 Task: Look for space in Krishnagiri, India from 8th August, 2023 to 15th August, 2023 for 9 adults in price range Rs.10000 to Rs.14000. Place can be shared room with 5 bedrooms having 9 beds and 5 bathrooms. Property type can be house, flat, guest house. Amenities needed are: wifi, TV, free parkinig on premises, gym, breakfast. Booking option can be shelf check-in. Required host language is English.
Action: Mouse pressed left at (448, 106)
Screenshot: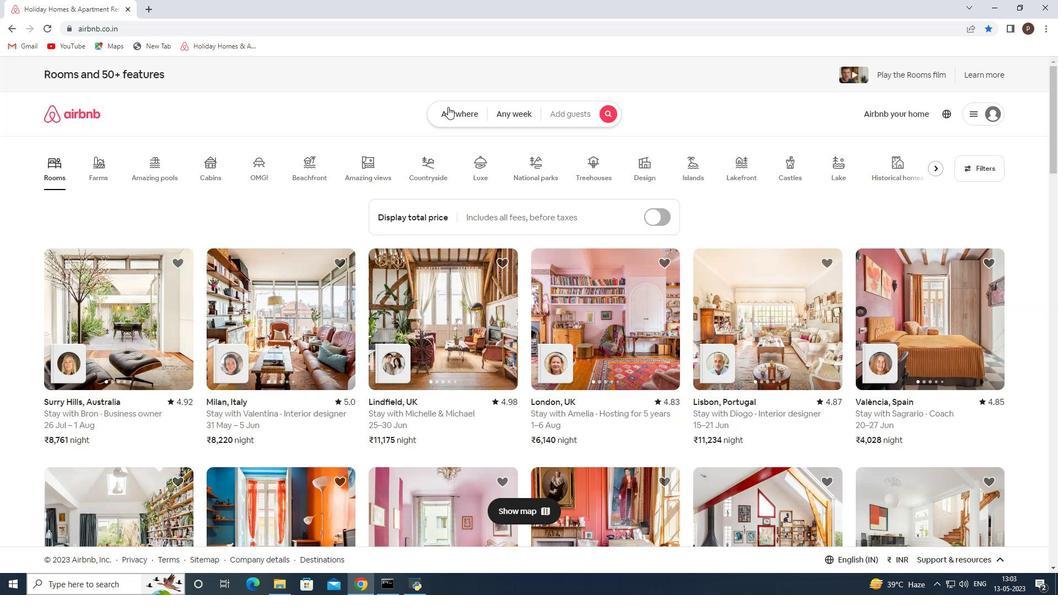 
Action: Mouse moved to (342, 158)
Screenshot: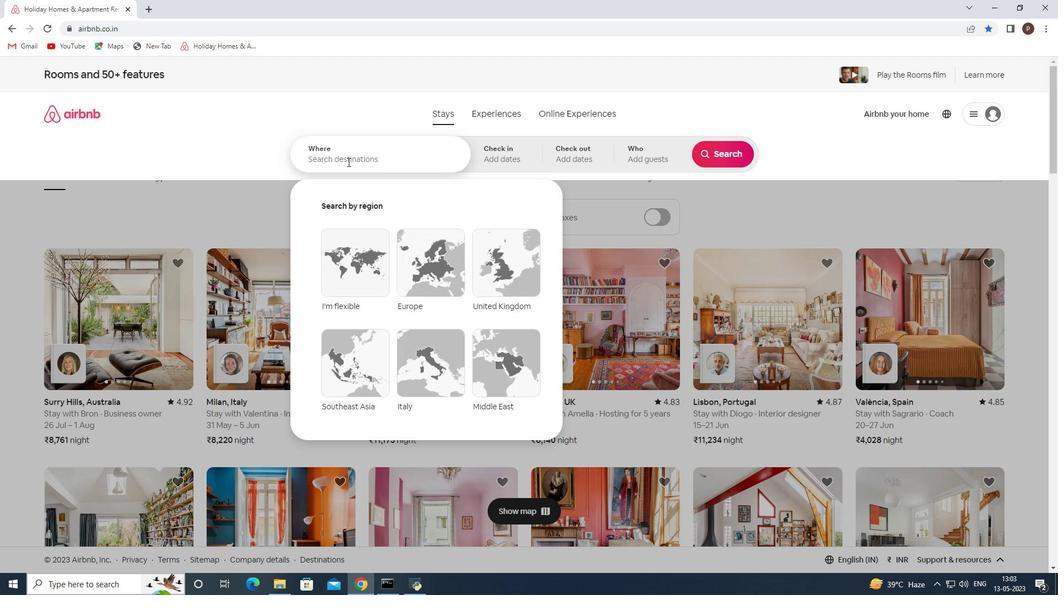 
Action: Mouse pressed left at (342, 158)
Screenshot: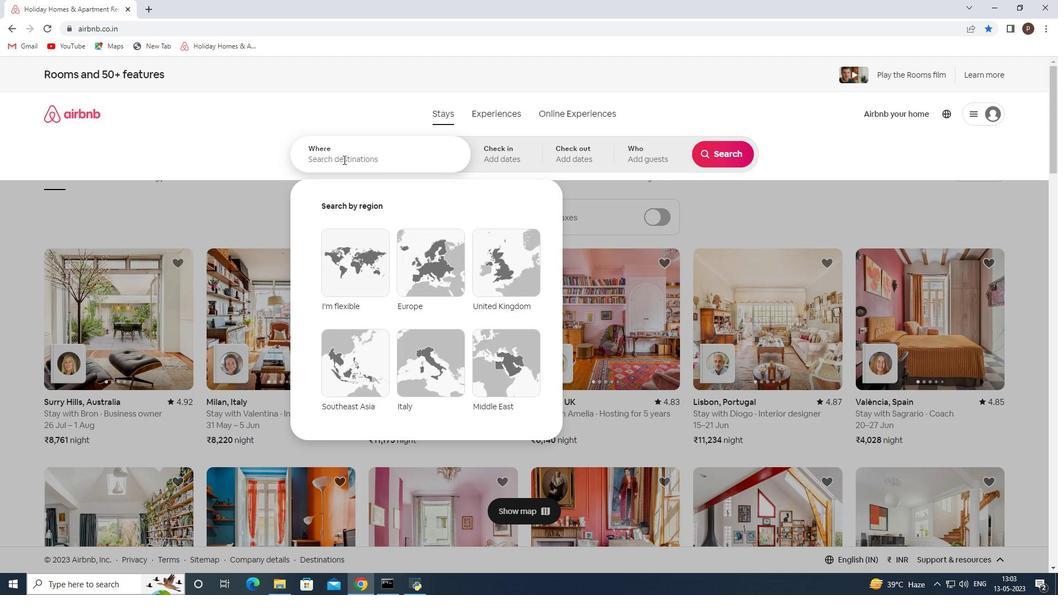 
Action: Key pressed <Key.caps_lock>K<Key.caps_lock>rishnagiri,<Key.space><Key.caps_lock>I<Key.caps_lock>ndia<Key.enter>
Screenshot: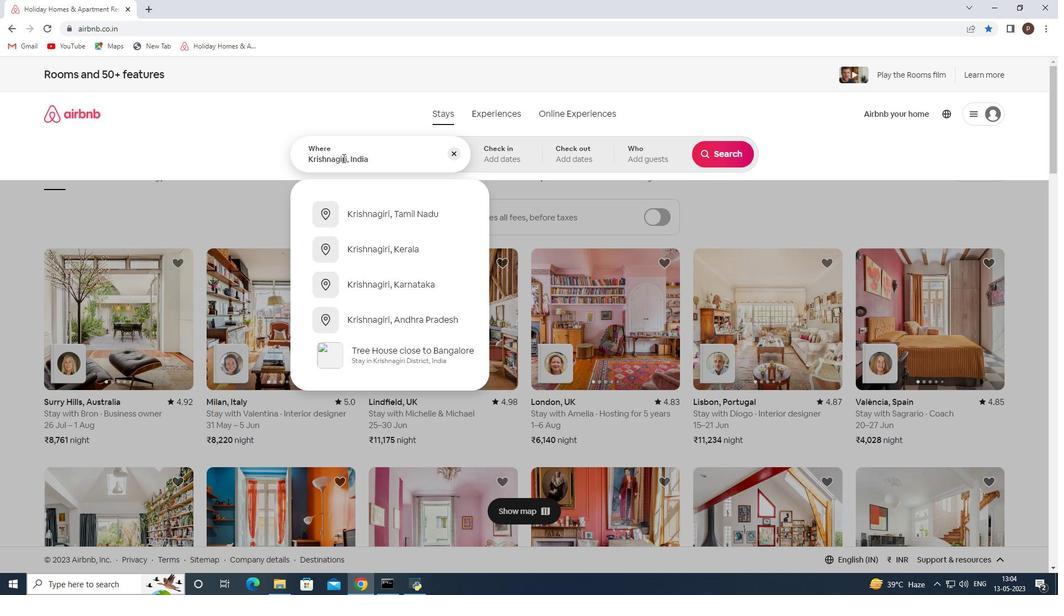 
Action: Mouse moved to (719, 235)
Screenshot: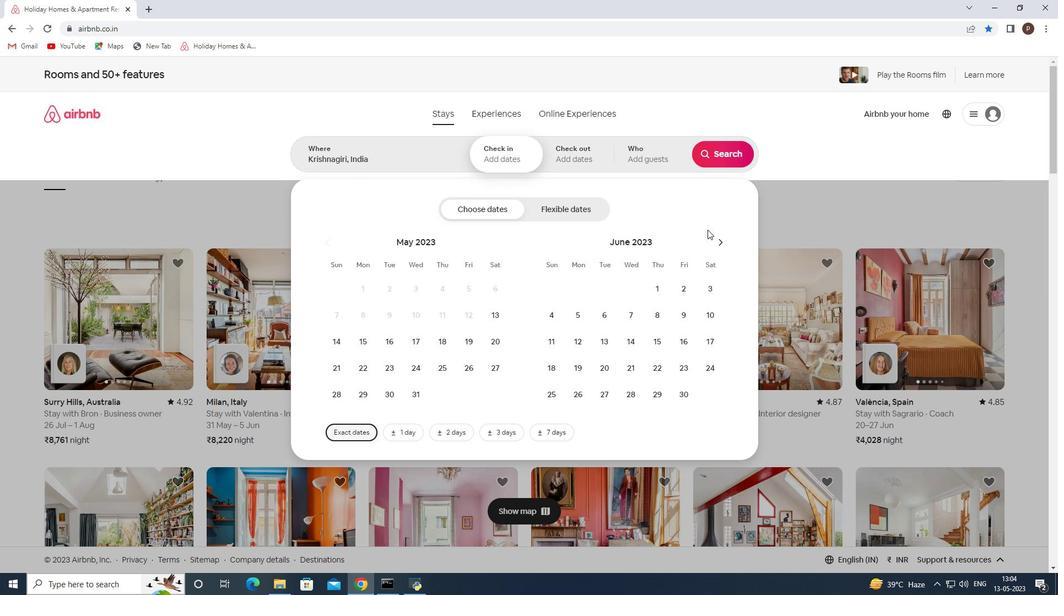 
Action: Mouse pressed left at (719, 235)
Screenshot: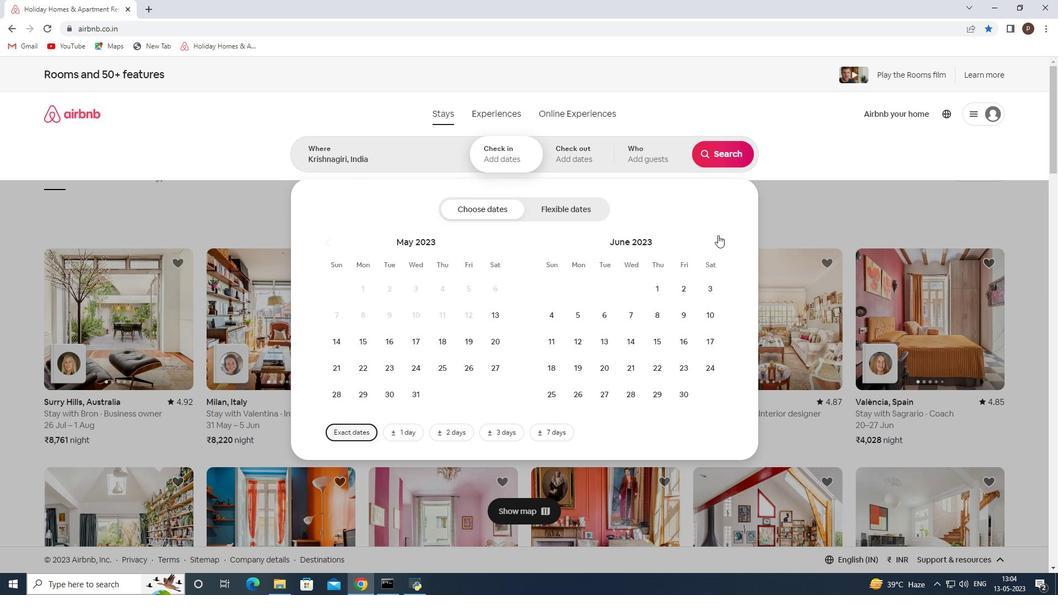 
Action: Mouse pressed left at (719, 235)
Screenshot: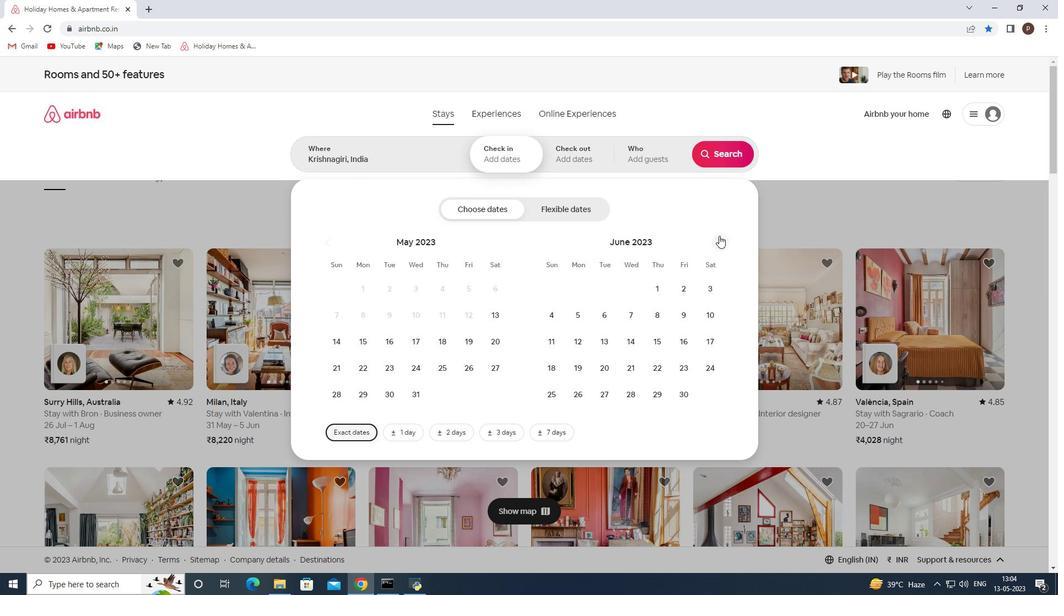 
Action: Mouse moved to (605, 315)
Screenshot: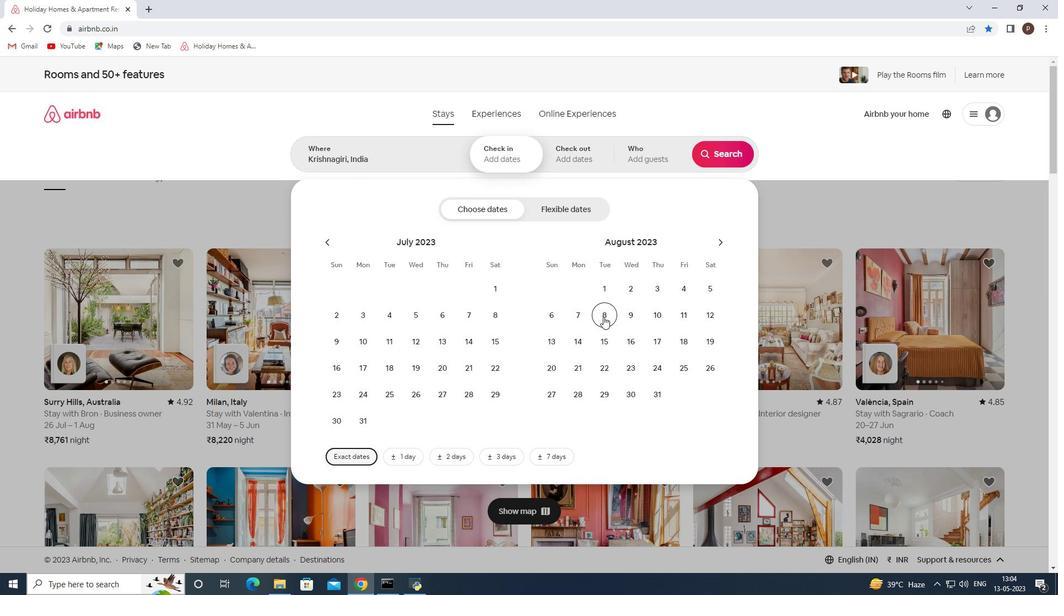 
Action: Mouse pressed left at (605, 315)
Screenshot: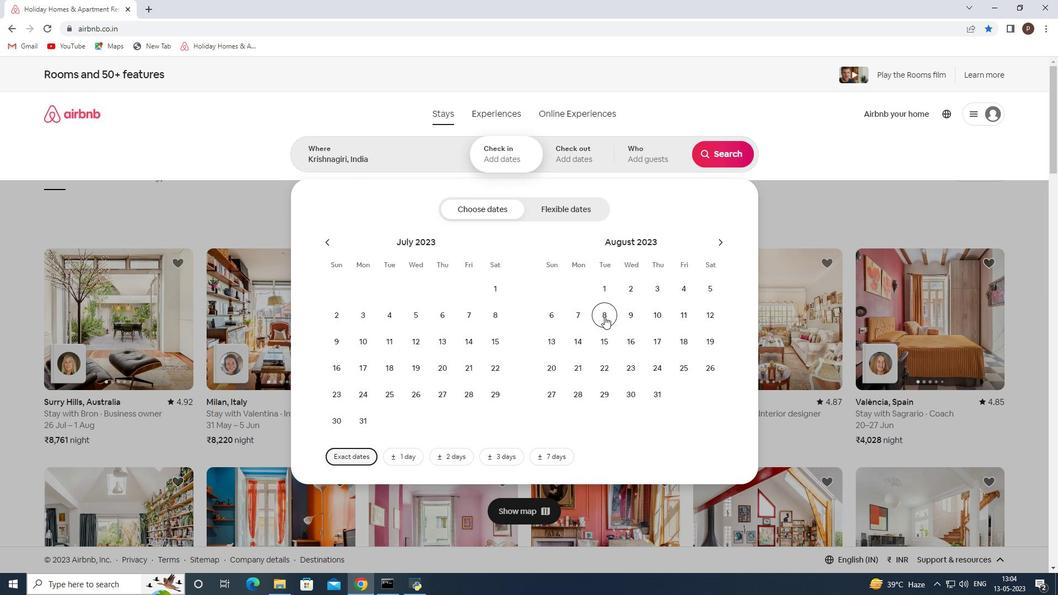 
Action: Mouse moved to (605, 340)
Screenshot: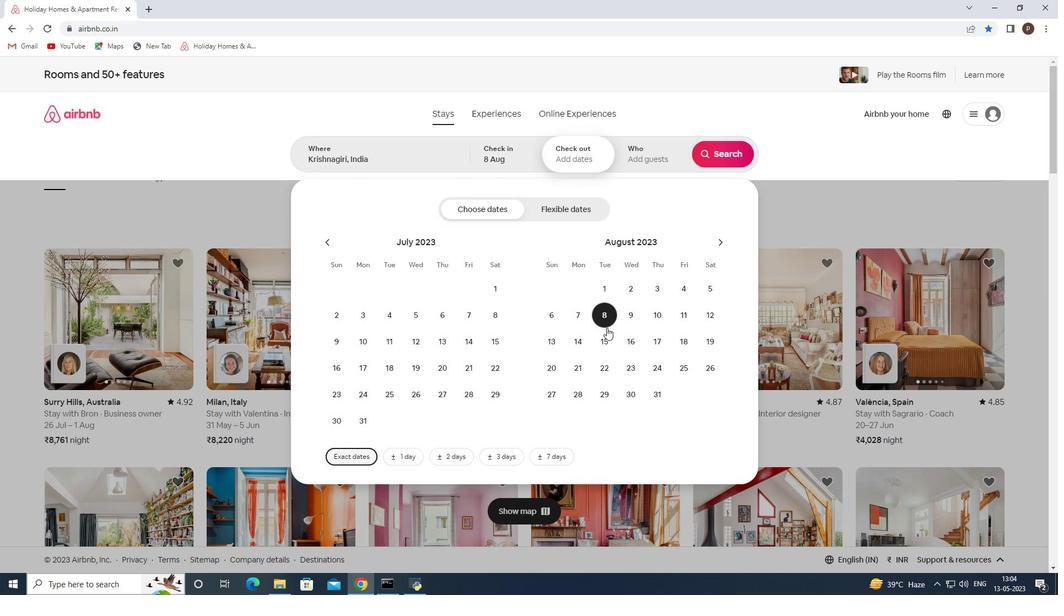 
Action: Mouse pressed left at (605, 340)
Screenshot: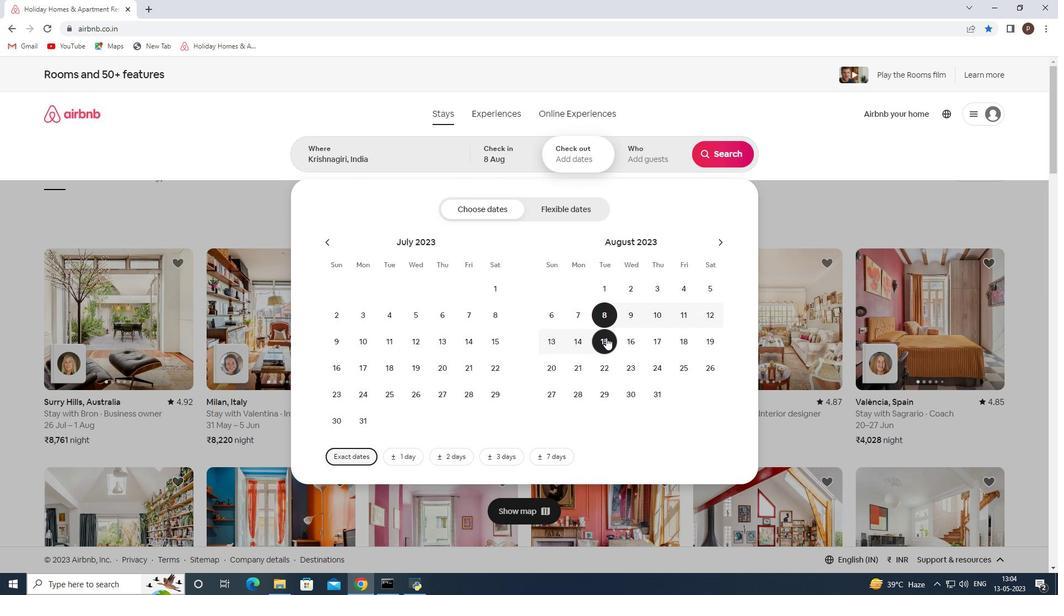 
Action: Mouse moved to (642, 167)
Screenshot: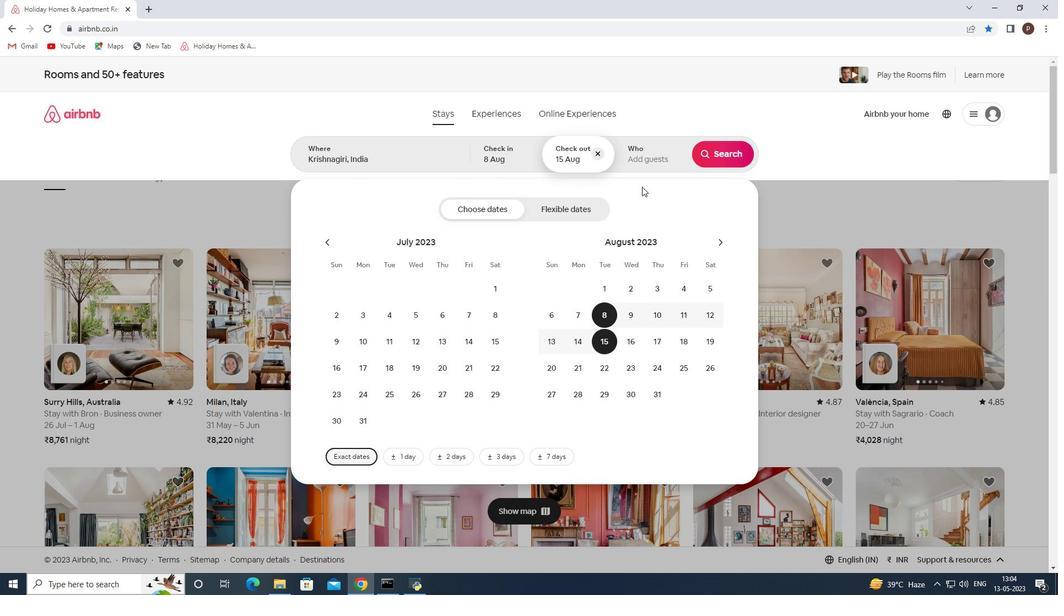 
Action: Mouse pressed left at (642, 167)
Screenshot: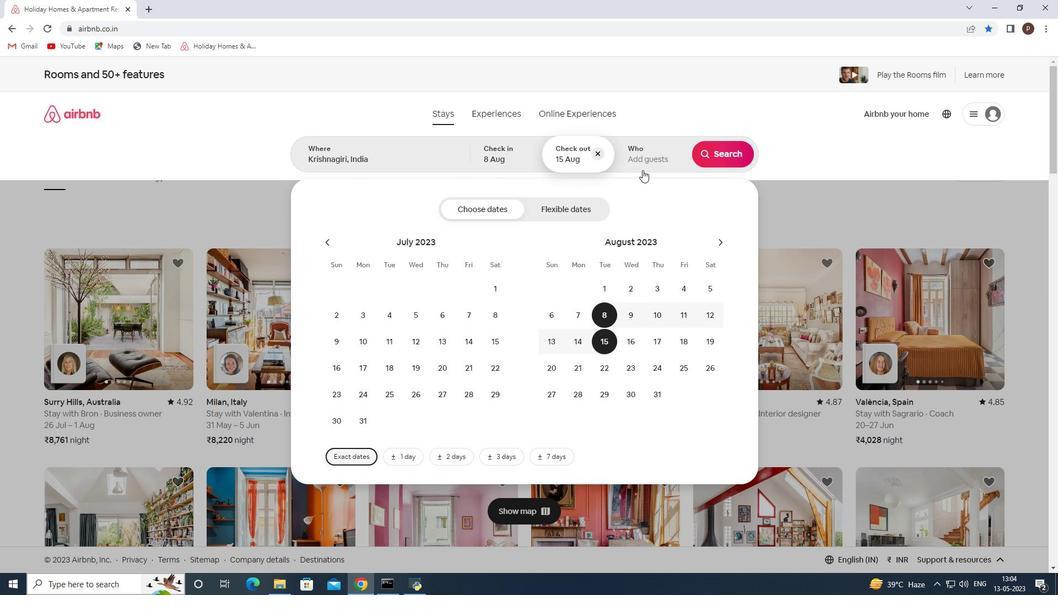 
Action: Mouse moved to (726, 212)
Screenshot: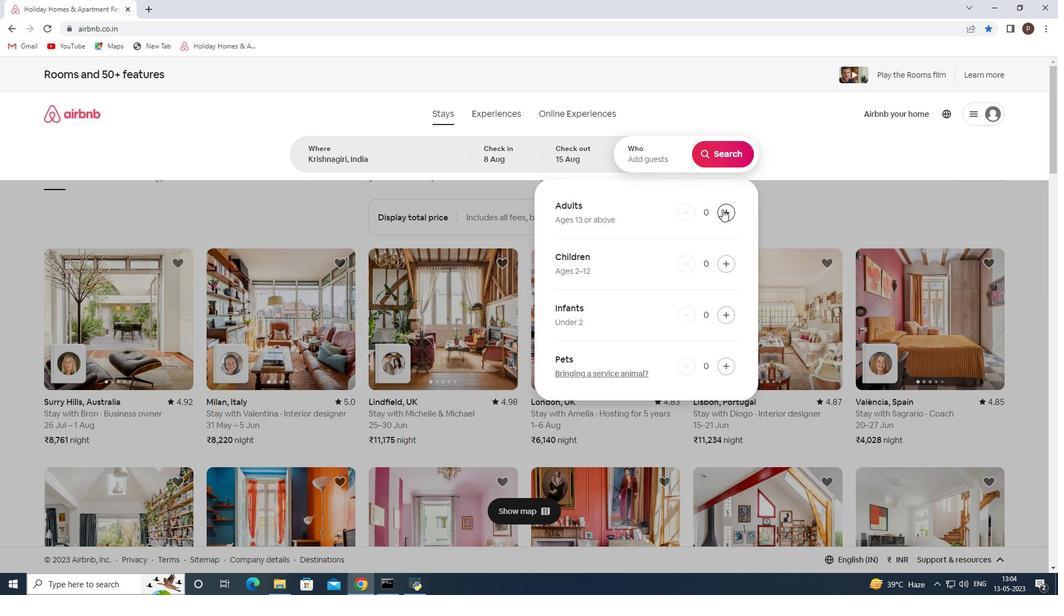 
Action: Mouse pressed left at (726, 212)
Screenshot: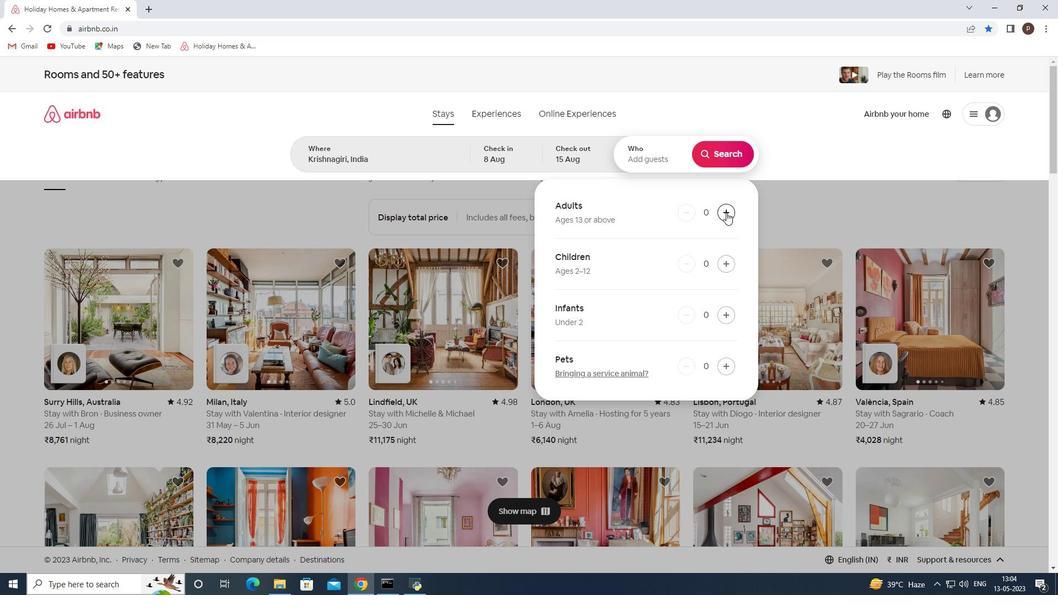 
Action: Mouse pressed left at (726, 212)
Screenshot: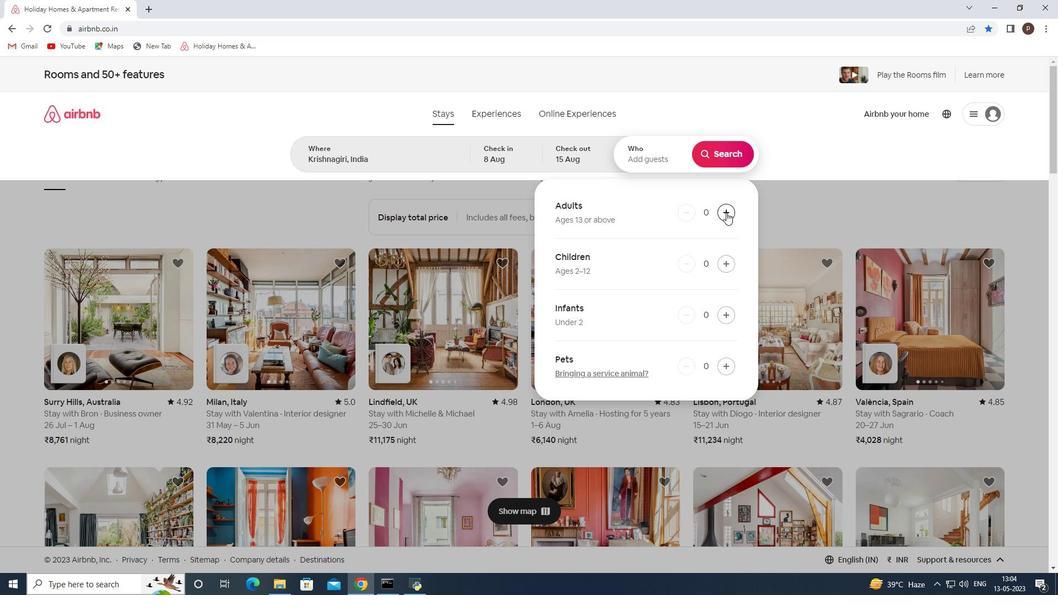 
Action: Mouse pressed left at (726, 212)
Screenshot: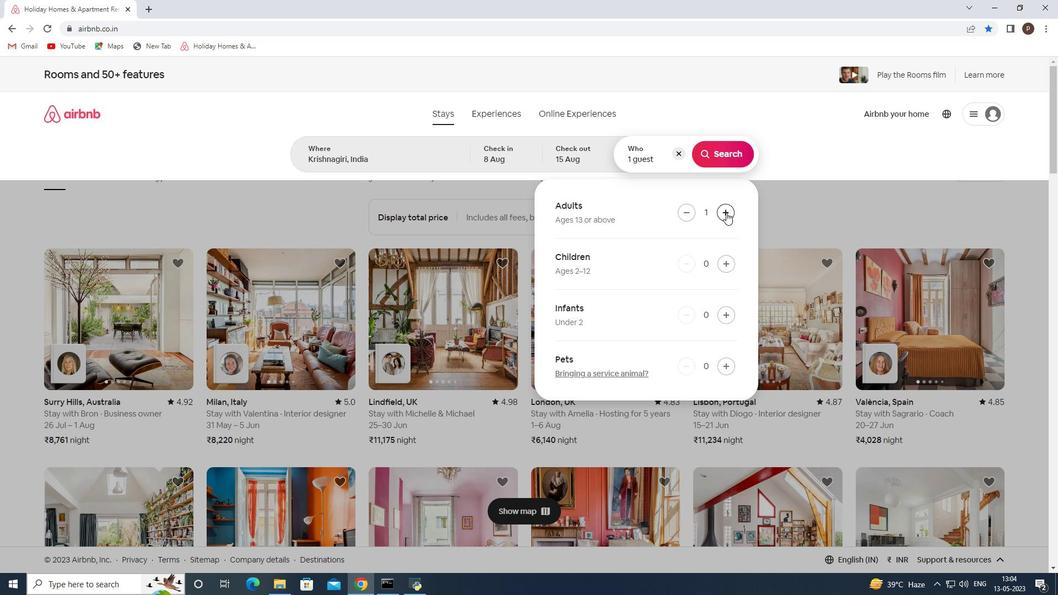 
Action: Mouse pressed left at (726, 212)
Screenshot: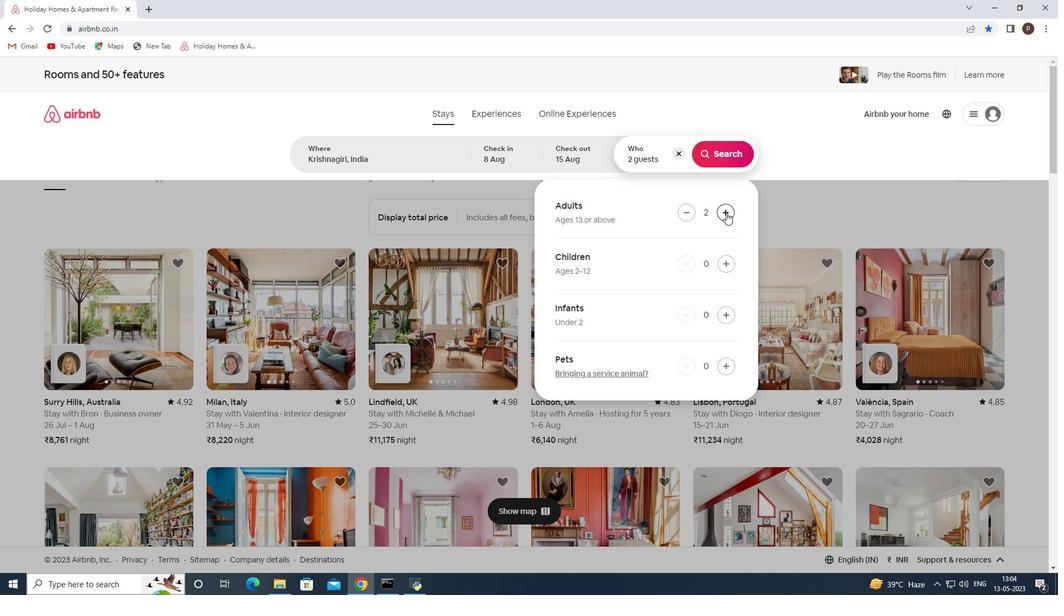
Action: Mouse pressed left at (726, 212)
Screenshot: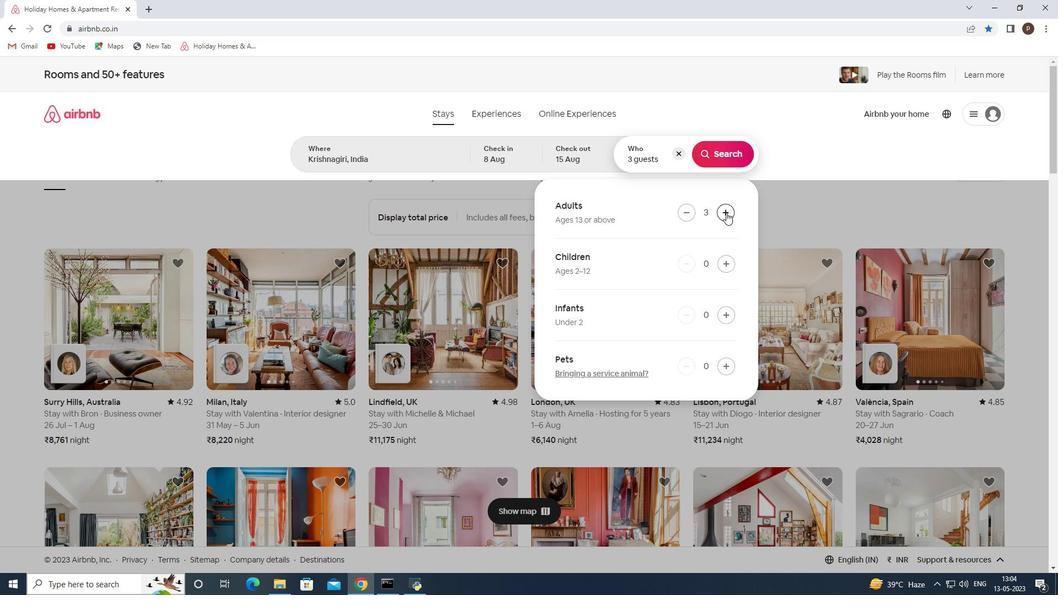 
Action: Mouse pressed left at (726, 212)
Screenshot: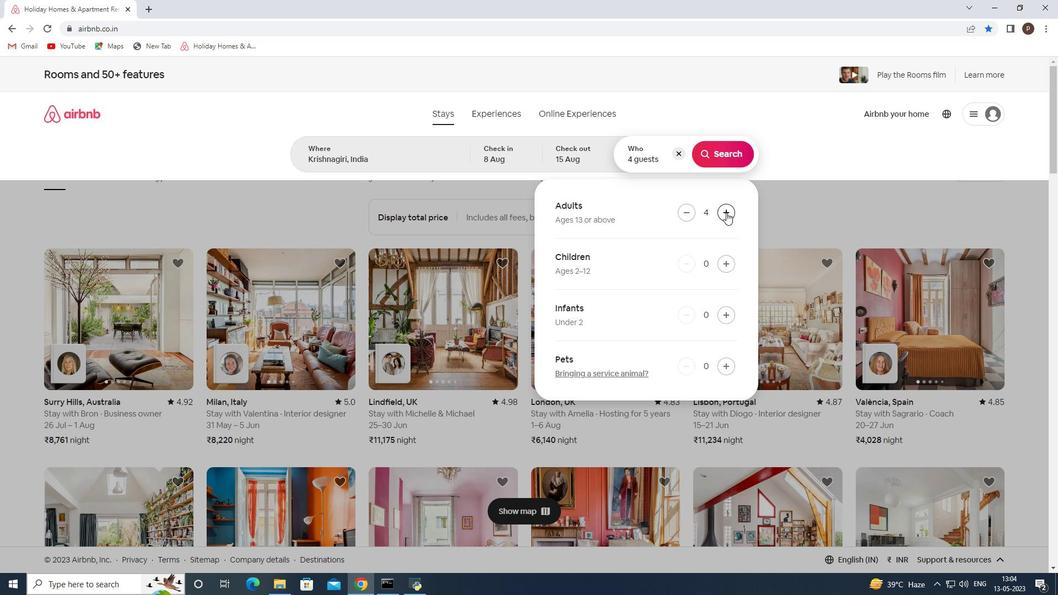 
Action: Mouse pressed left at (726, 212)
Screenshot: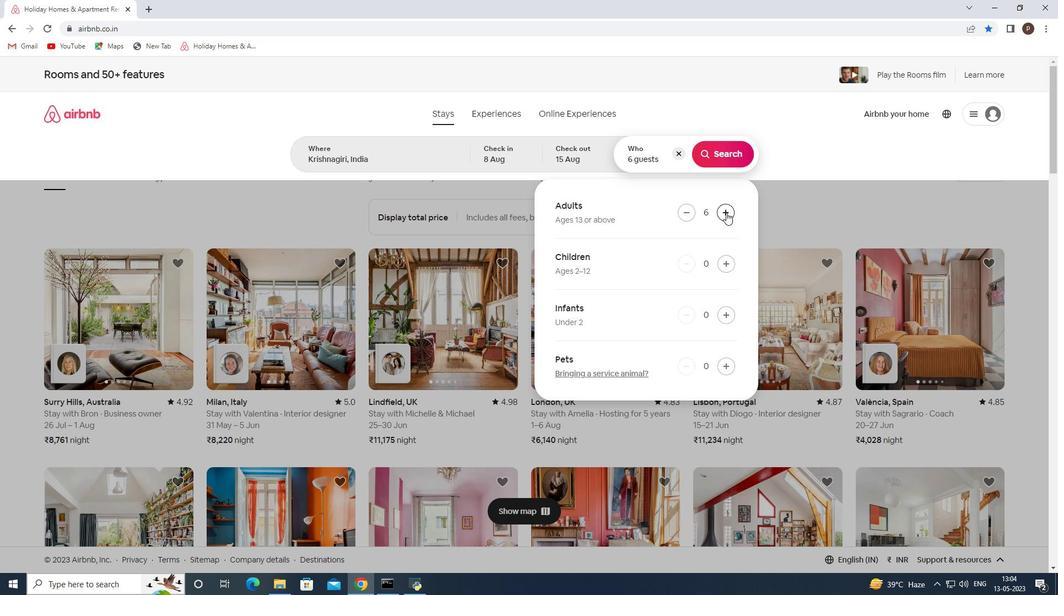
Action: Mouse pressed left at (726, 212)
Screenshot: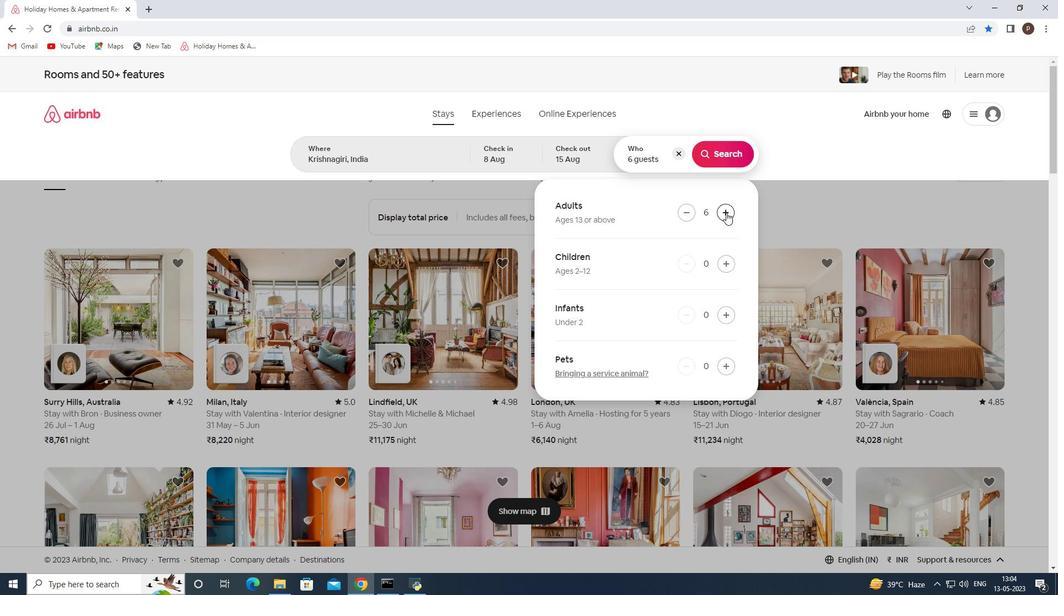 
Action: Mouse pressed left at (726, 212)
Screenshot: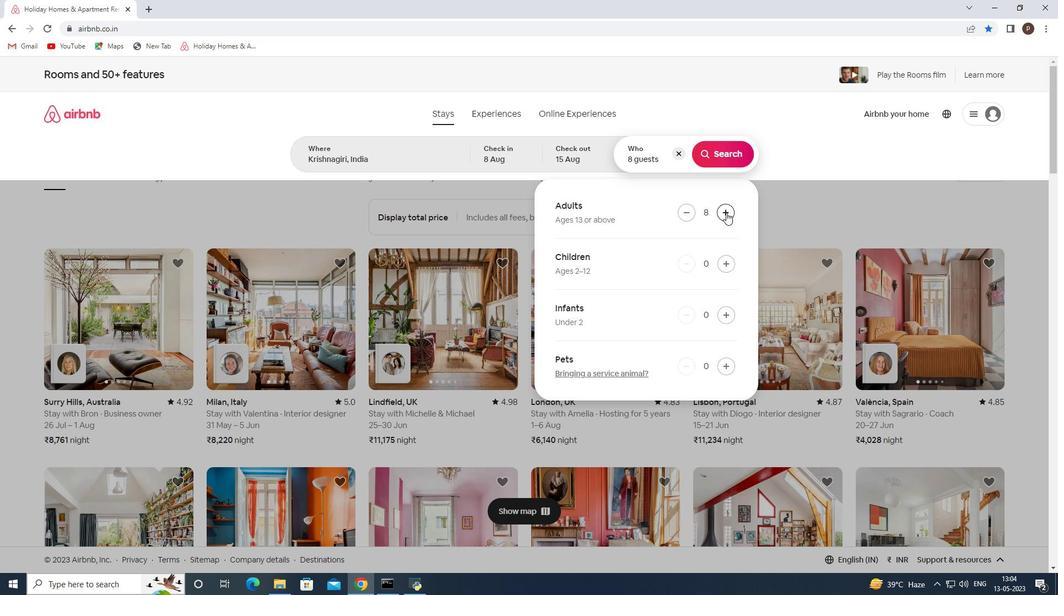 
Action: Mouse moved to (726, 151)
Screenshot: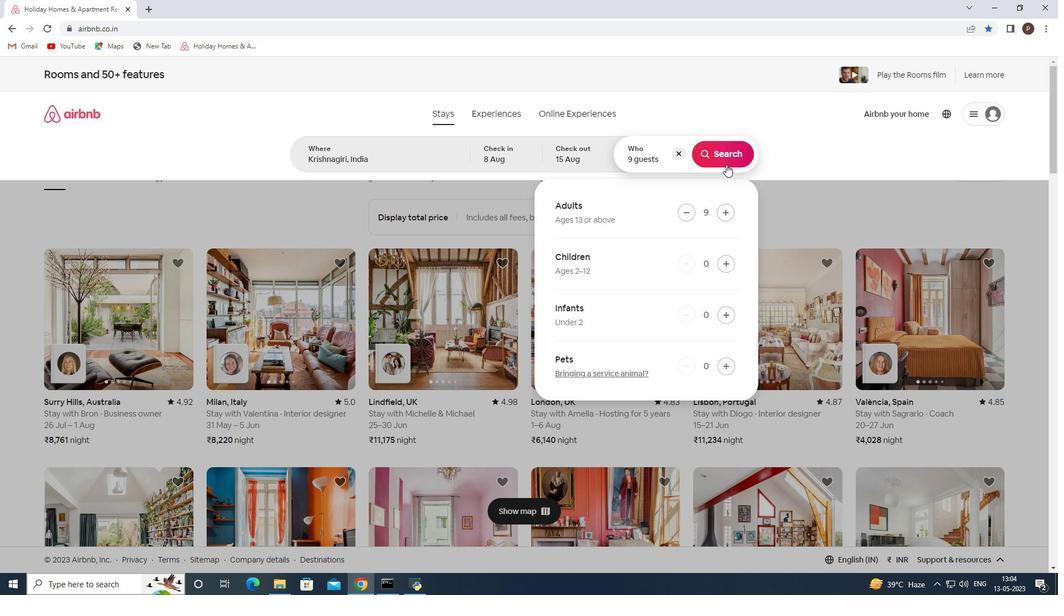 
Action: Mouse pressed left at (726, 151)
Screenshot: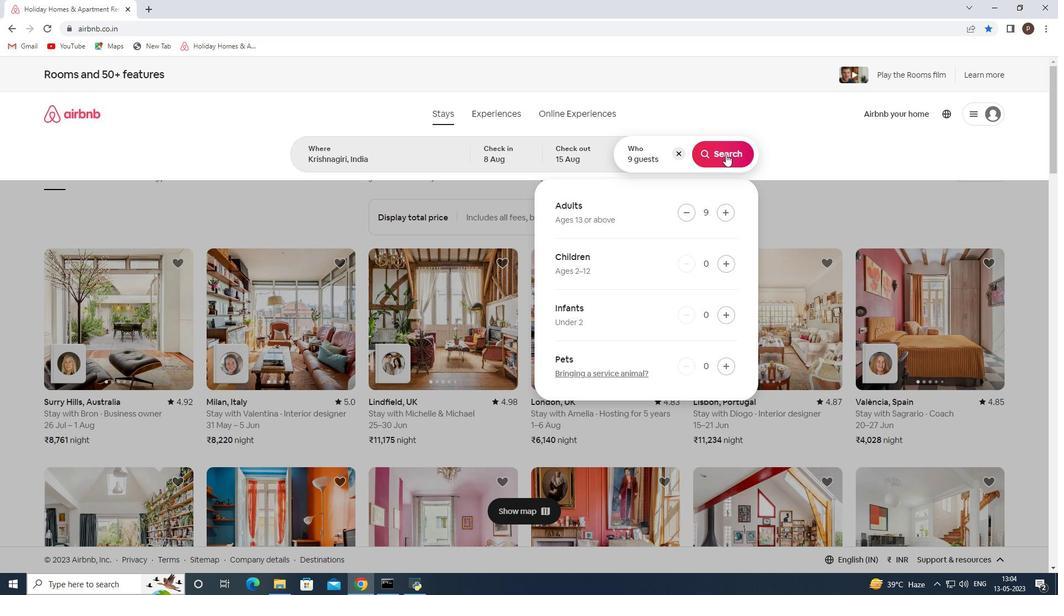 
Action: Mouse moved to (997, 120)
Screenshot: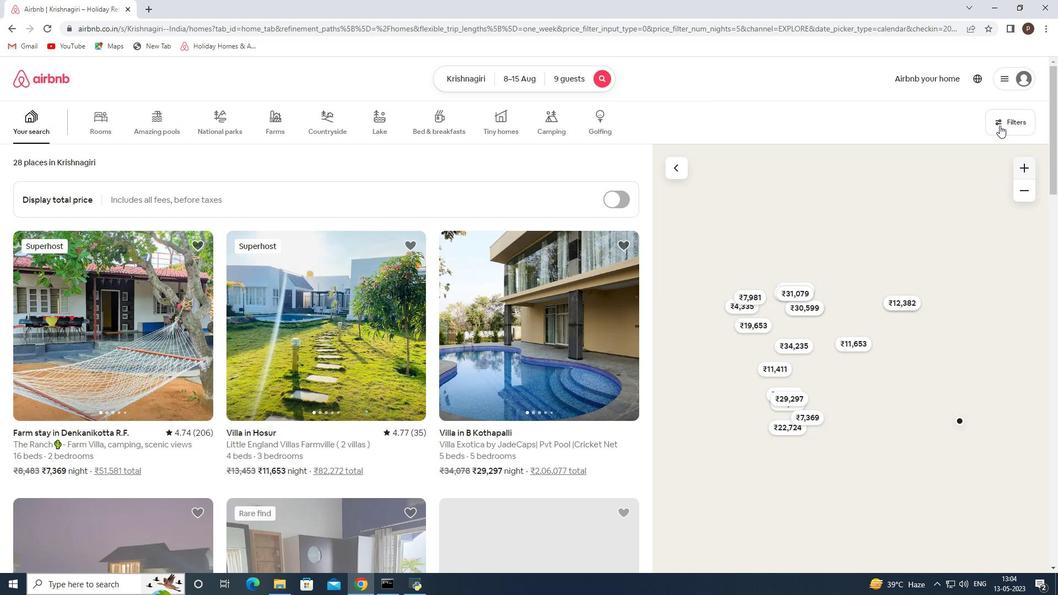 
Action: Mouse pressed left at (997, 120)
Screenshot: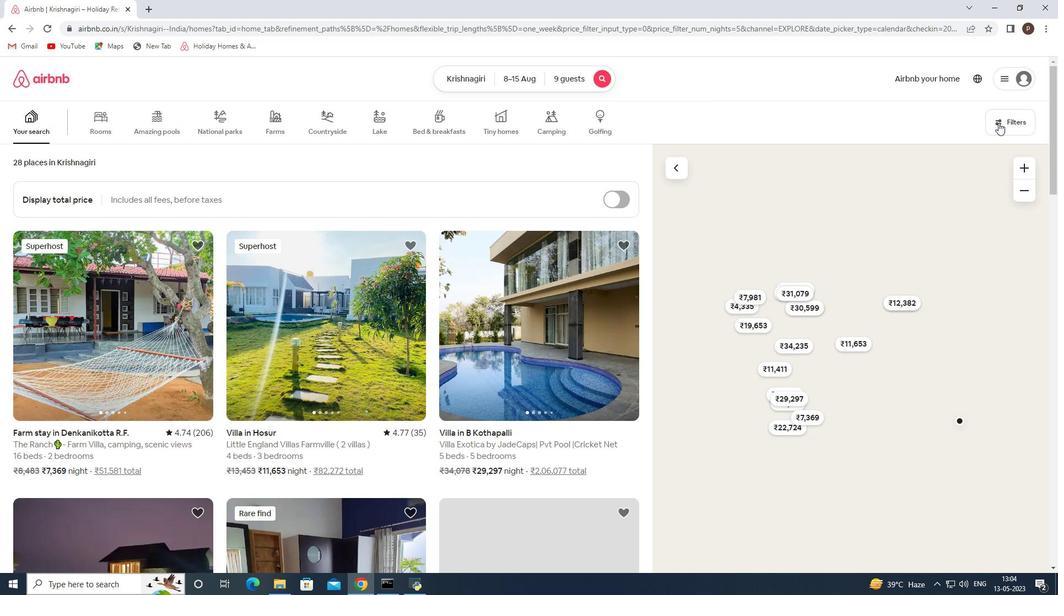 
Action: Mouse moved to (365, 398)
Screenshot: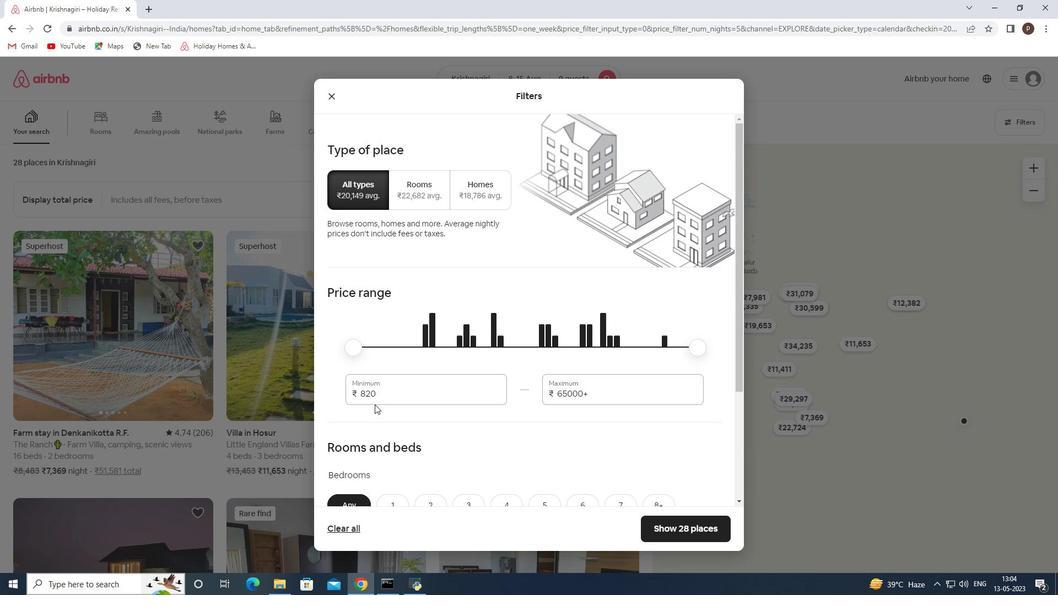 
Action: Mouse pressed left at (365, 398)
Screenshot: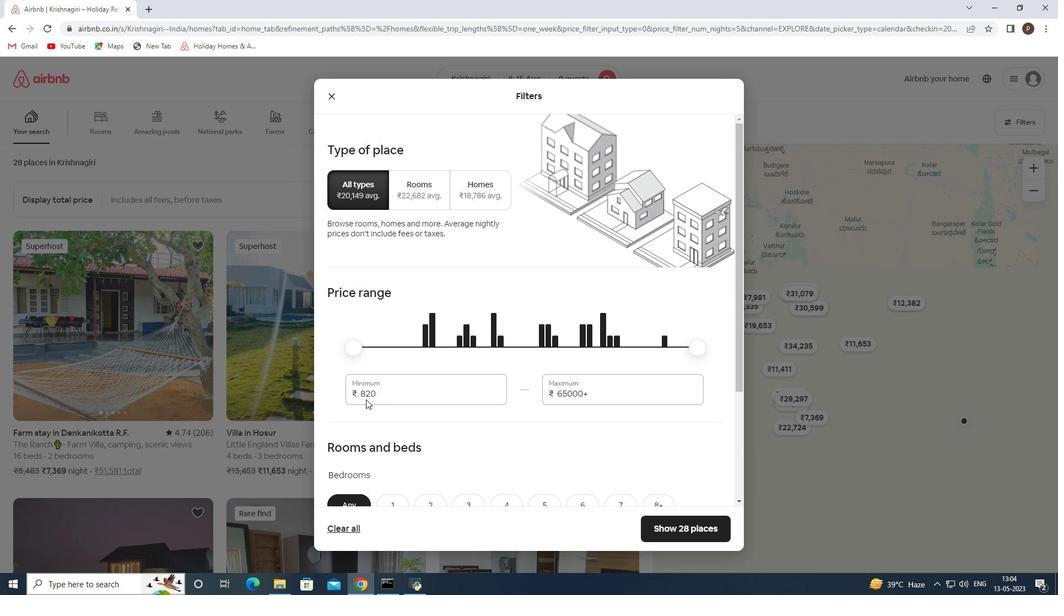 
Action: Mouse pressed left at (365, 398)
Screenshot: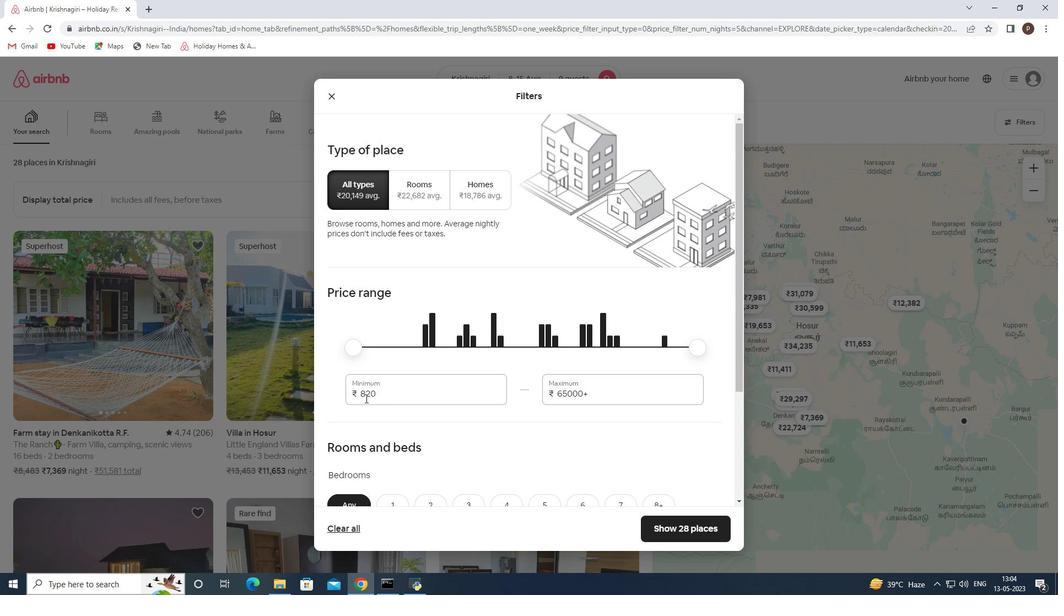
Action: Key pressed 10000<Key.tab>14000
Screenshot: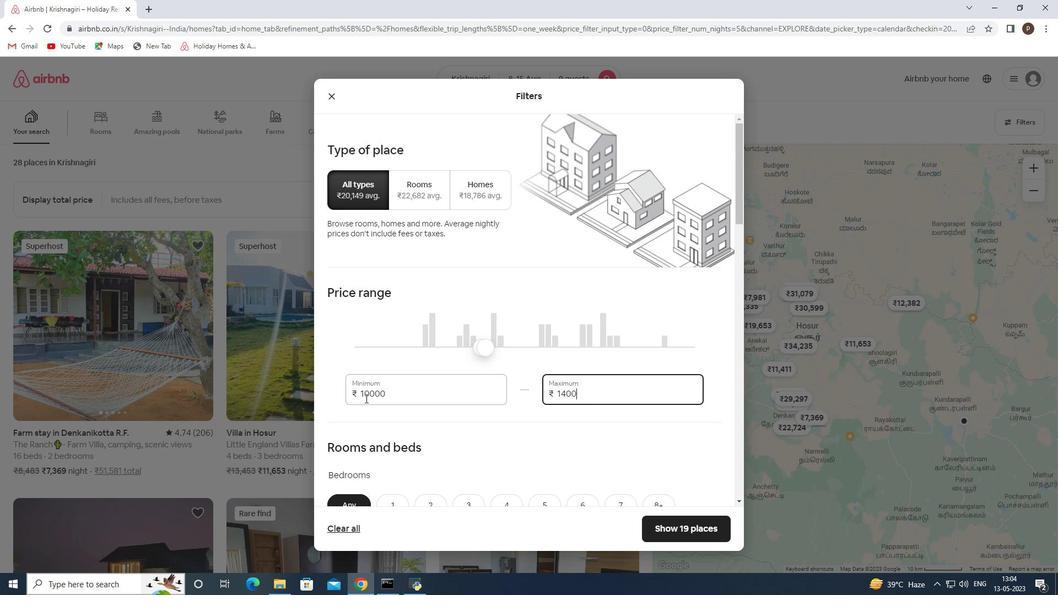 
Action: Mouse scrolled (365, 398) with delta (0, 0)
Screenshot: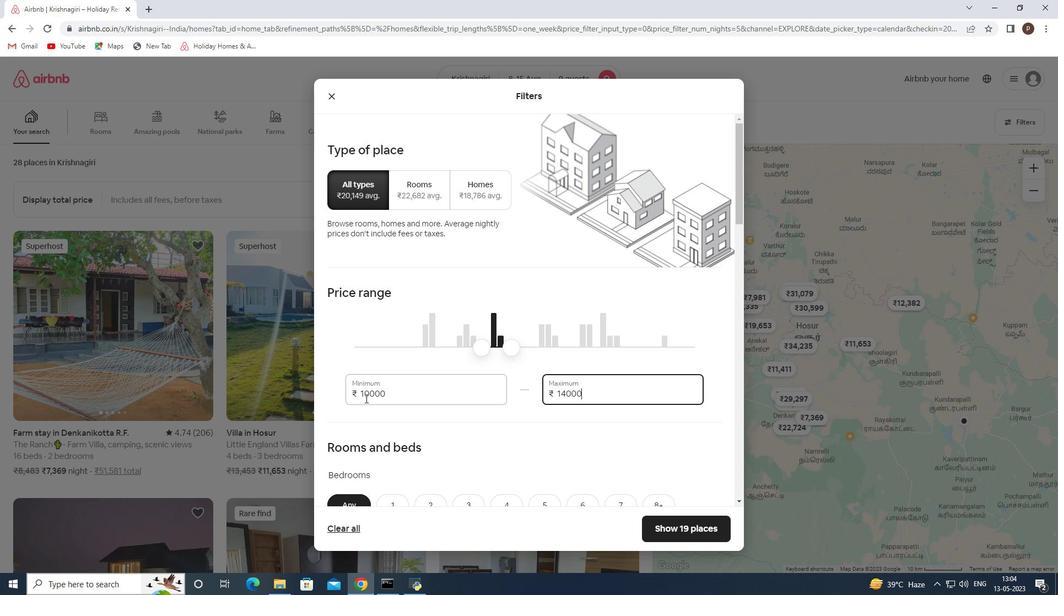 
Action: Mouse scrolled (365, 398) with delta (0, 0)
Screenshot: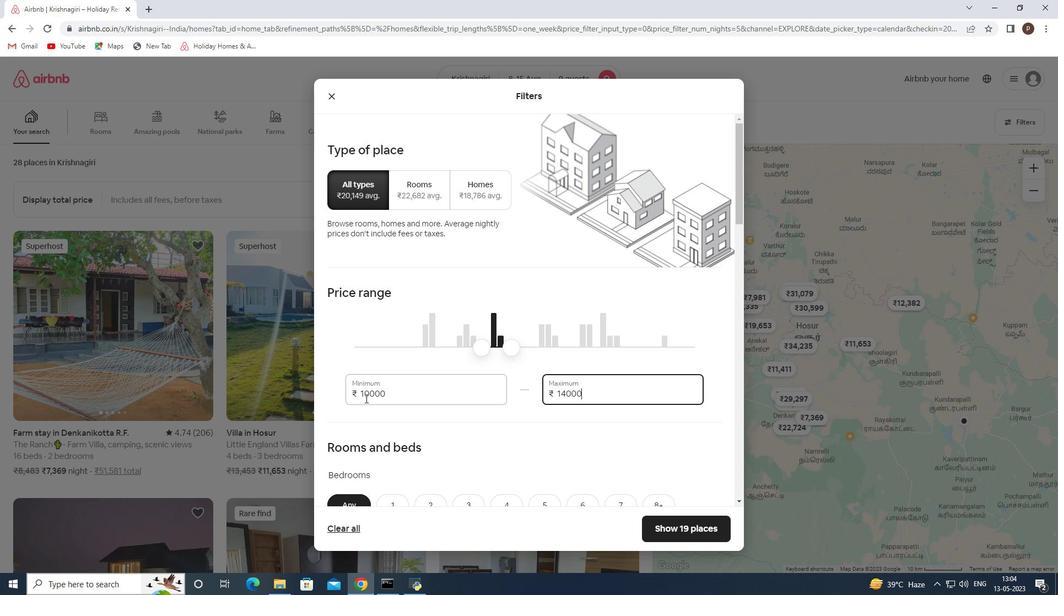 
Action: Mouse moved to (542, 391)
Screenshot: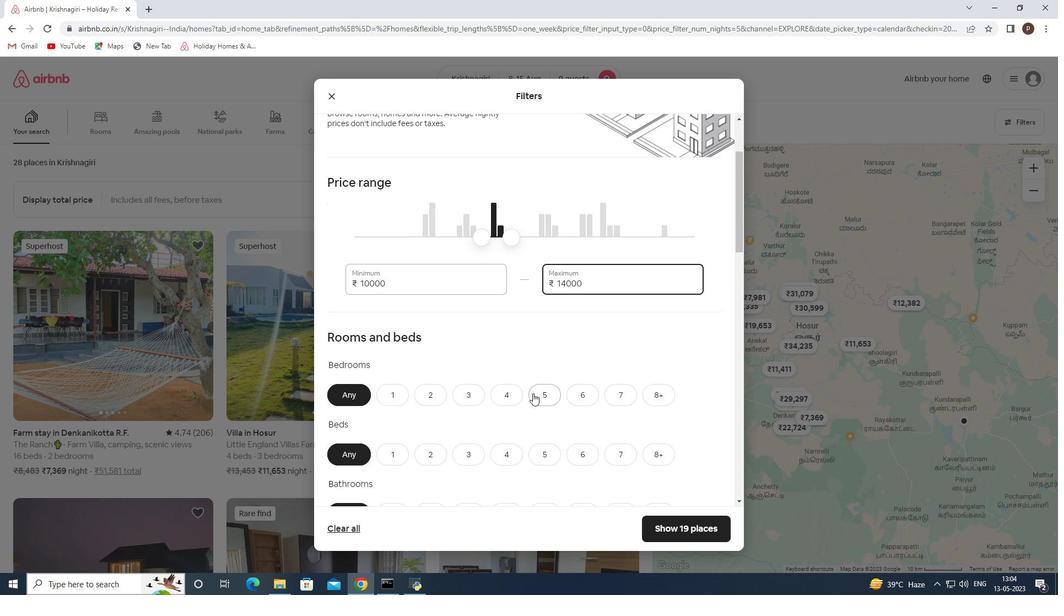 
Action: Mouse pressed left at (542, 391)
Screenshot: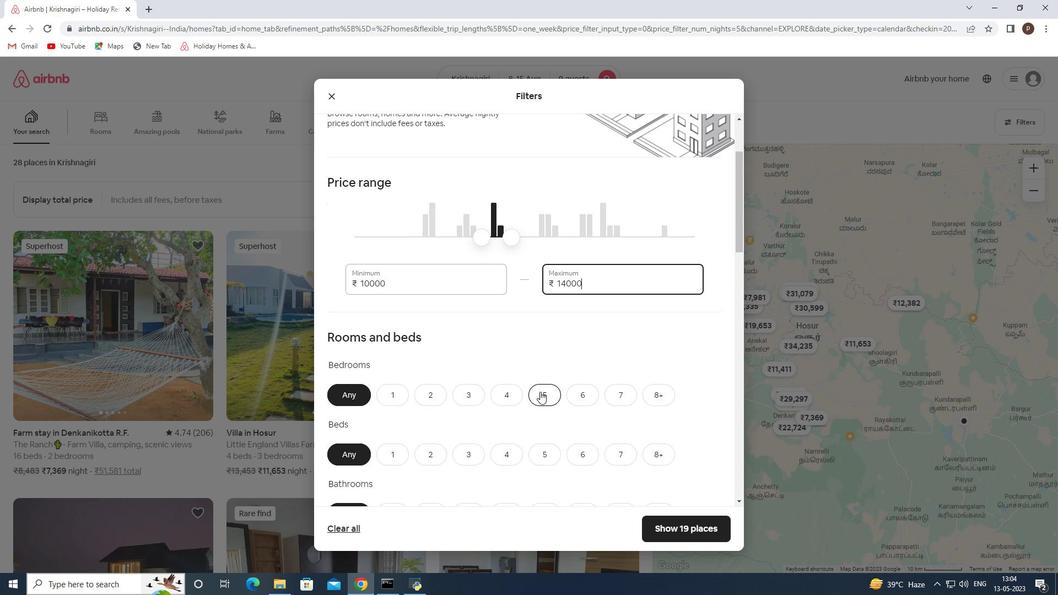 
Action: Mouse moved to (658, 453)
Screenshot: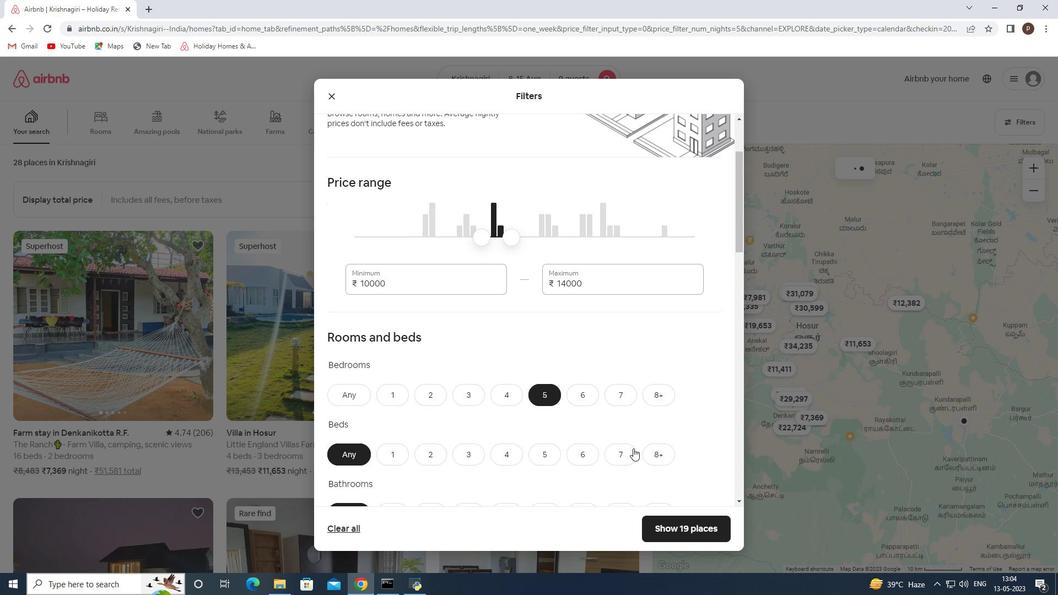 
Action: Mouse pressed left at (658, 453)
Screenshot: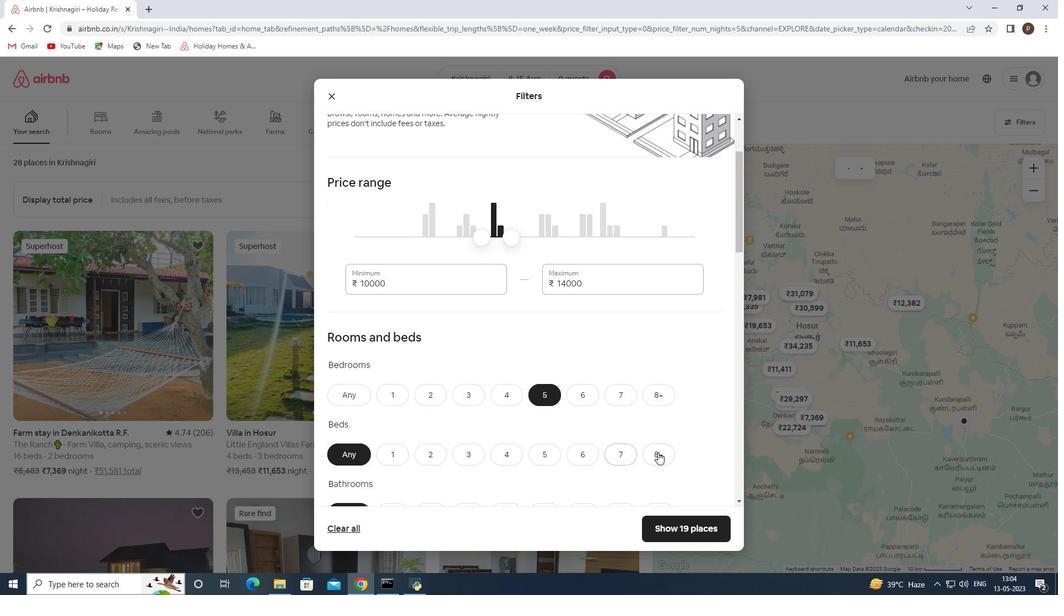 
Action: Mouse scrolled (658, 452) with delta (0, 0)
Screenshot: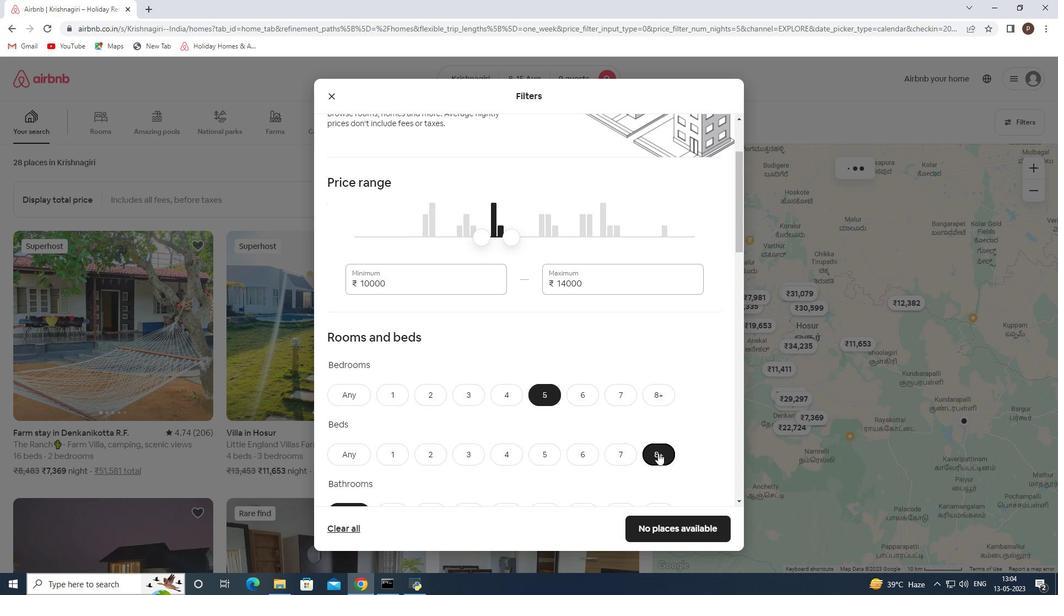 
Action: Mouse scrolled (658, 452) with delta (0, 0)
Screenshot: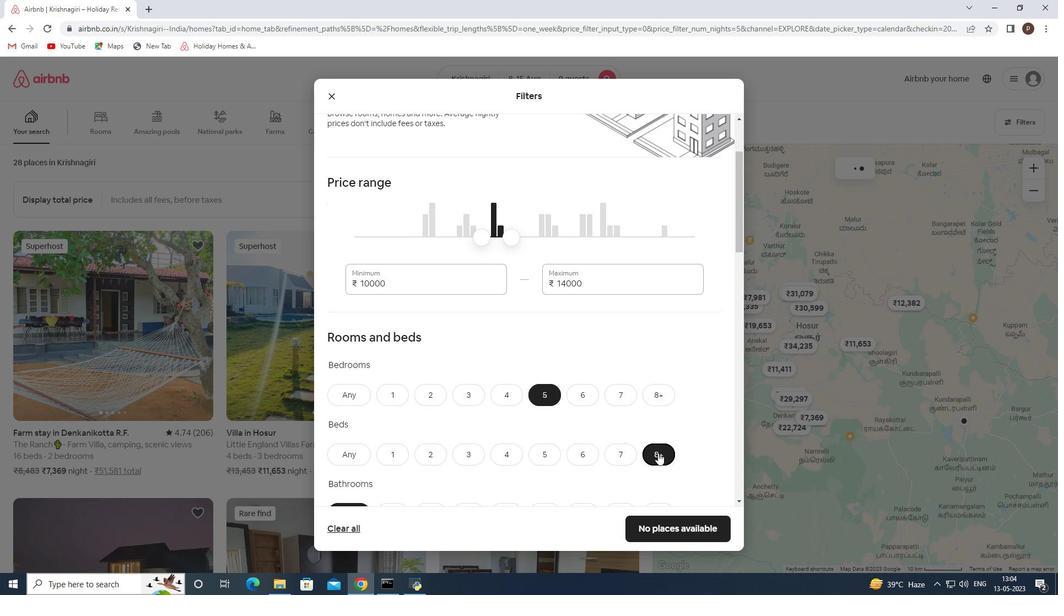 
Action: Mouse moved to (543, 403)
Screenshot: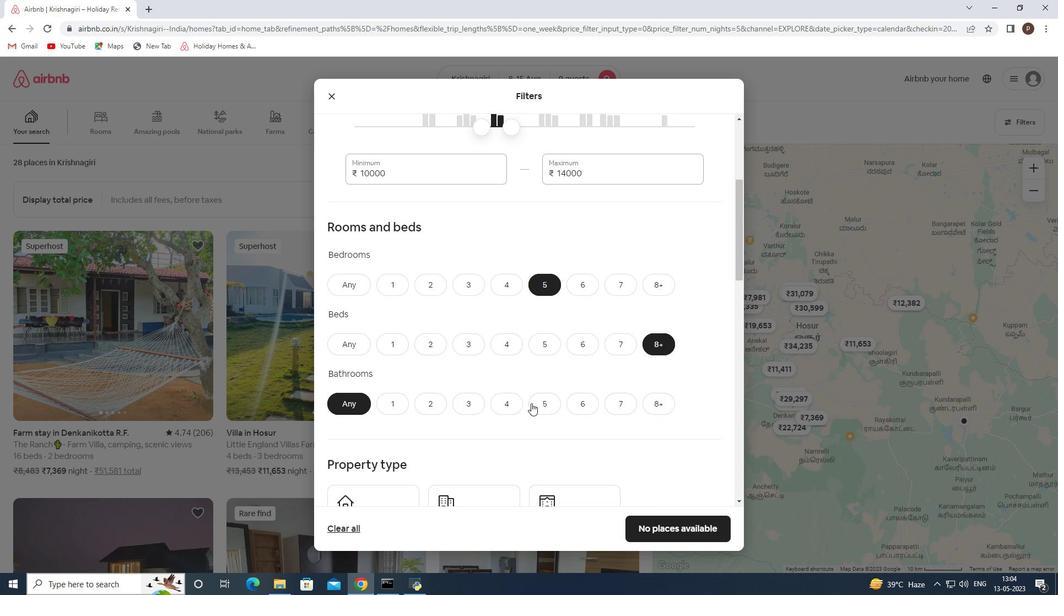 
Action: Mouse pressed left at (543, 403)
Screenshot: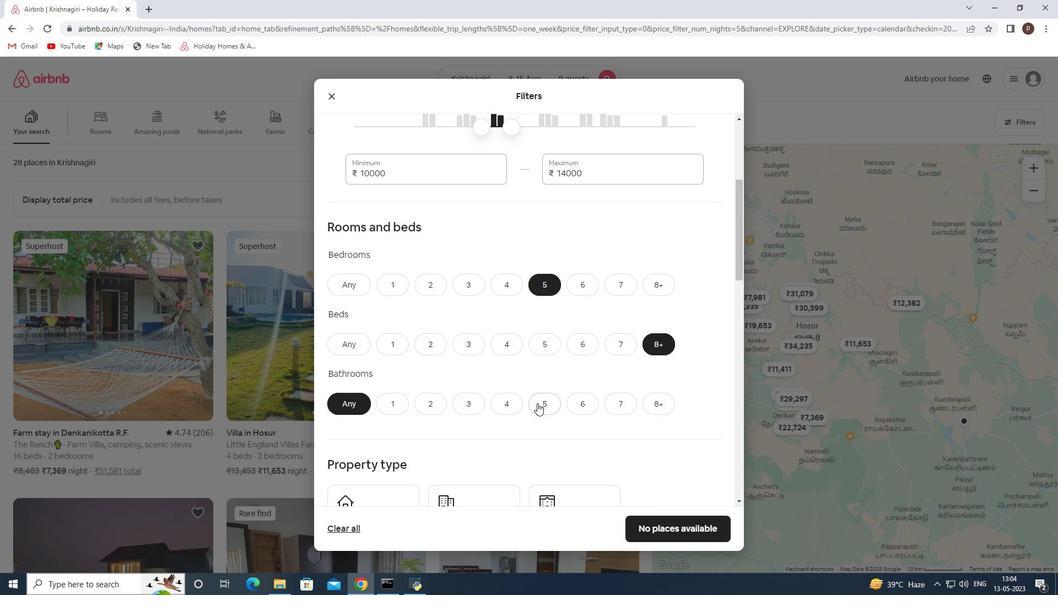 
Action: Mouse moved to (544, 402)
Screenshot: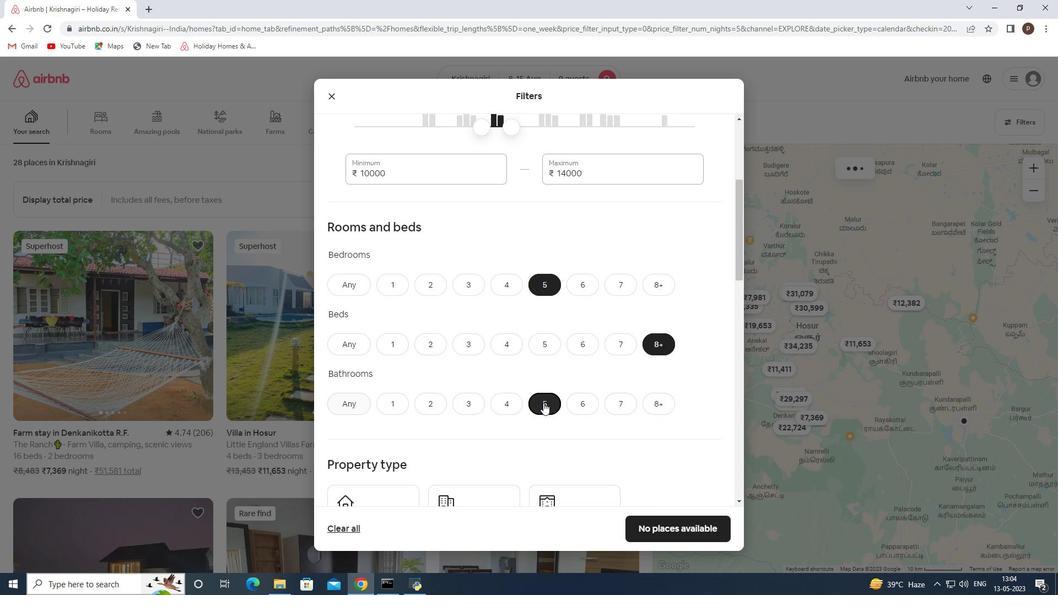 
Action: Mouse scrolled (544, 401) with delta (0, 0)
Screenshot: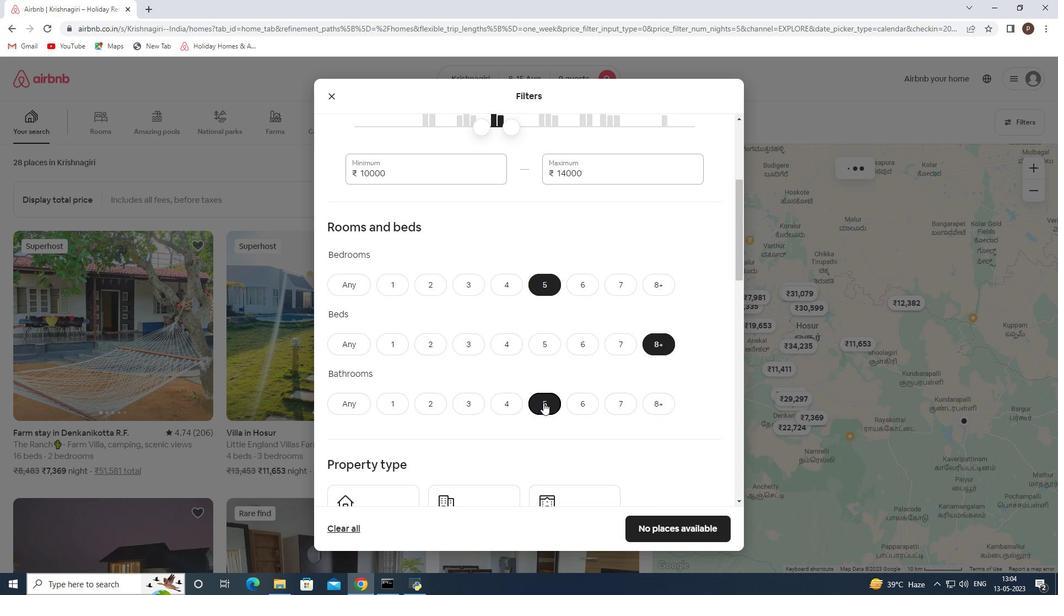 
Action: Mouse scrolled (544, 401) with delta (0, 0)
Screenshot: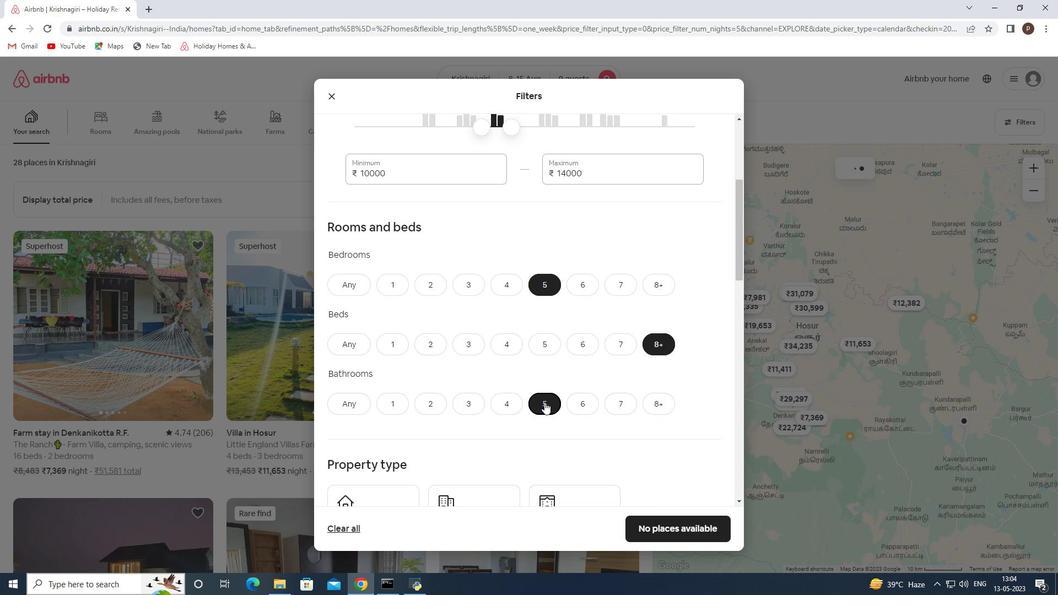 
Action: Mouse moved to (390, 402)
Screenshot: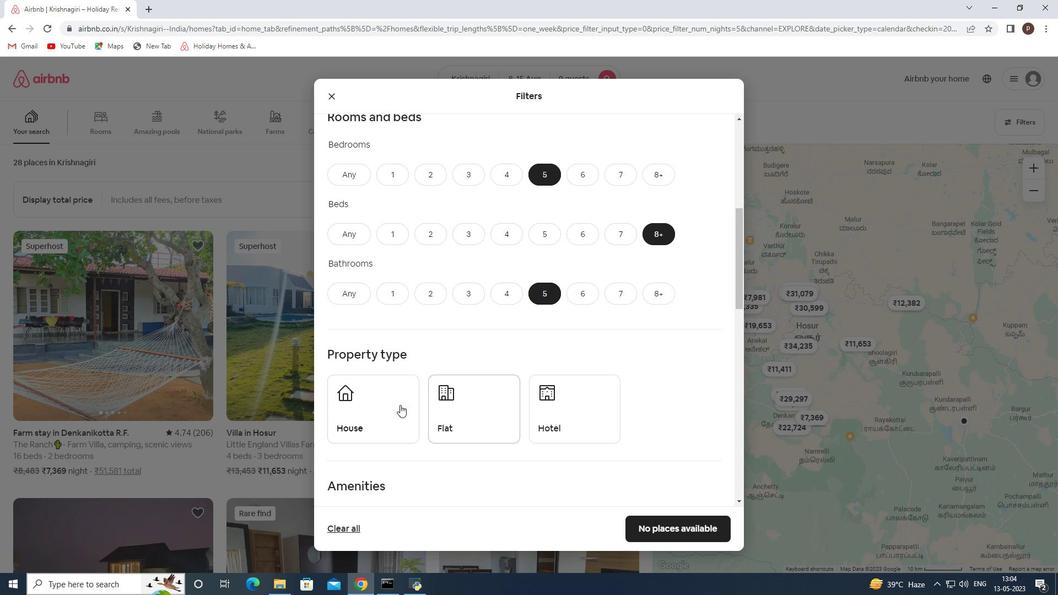 
Action: Mouse pressed left at (390, 402)
Screenshot: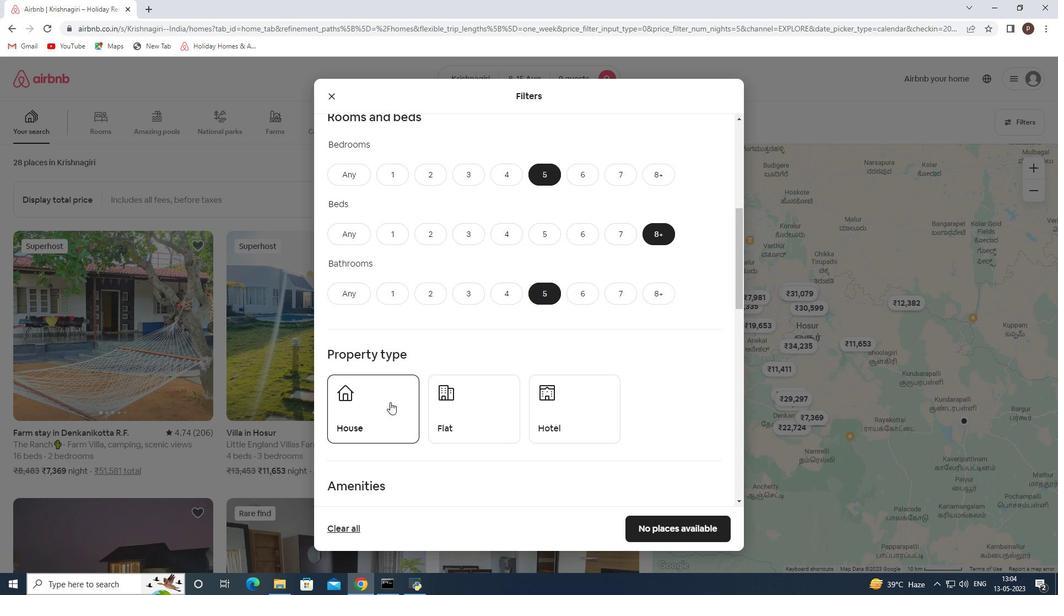 
Action: Mouse moved to (461, 413)
Screenshot: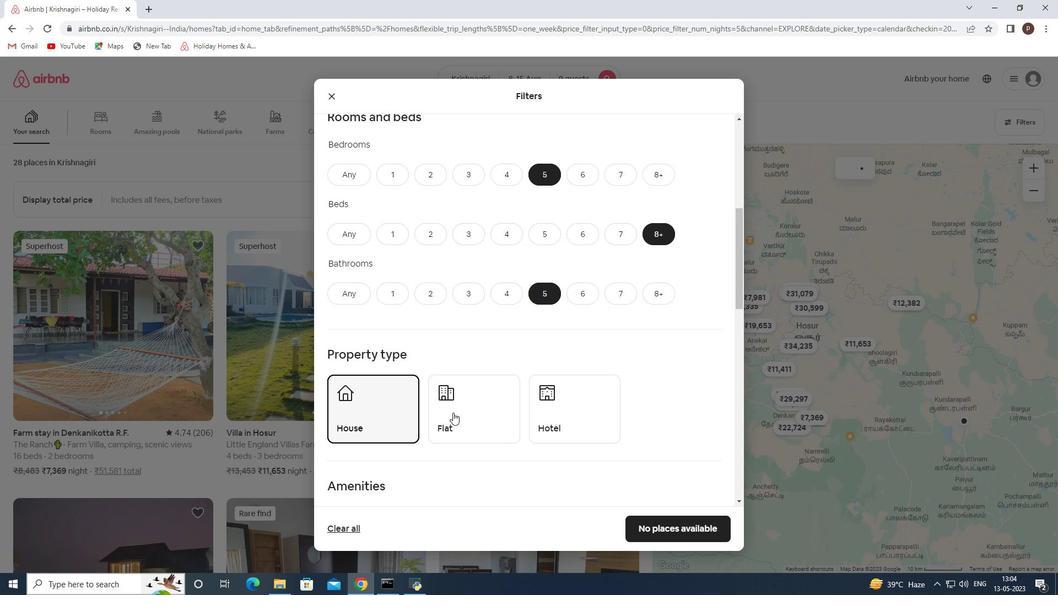 
Action: Mouse pressed left at (461, 413)
Screenshot: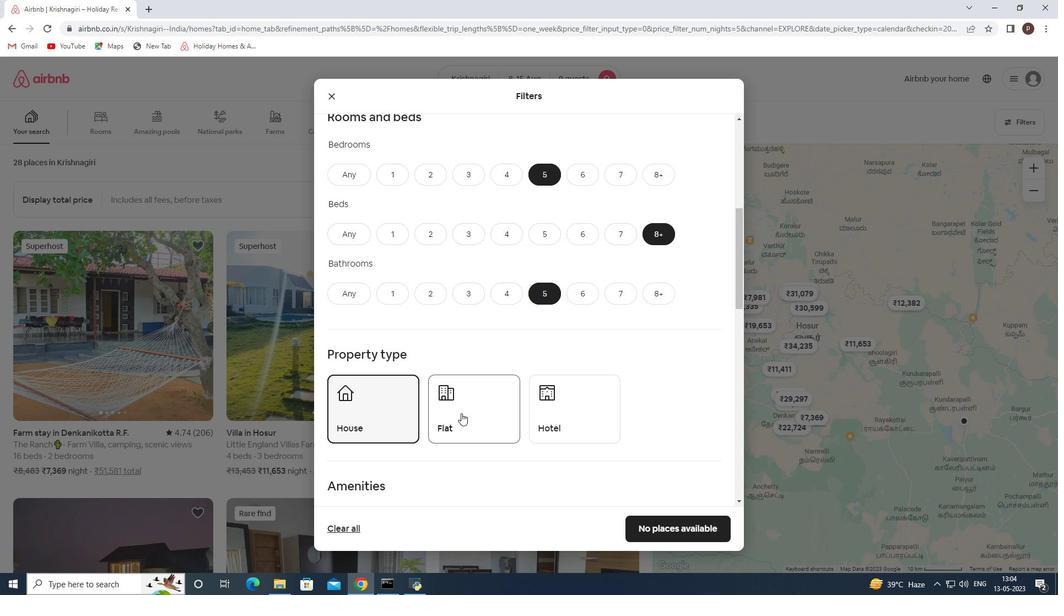 
Action: Mouse scrolled (461, 412) with delta (0, 0)
Screenshot: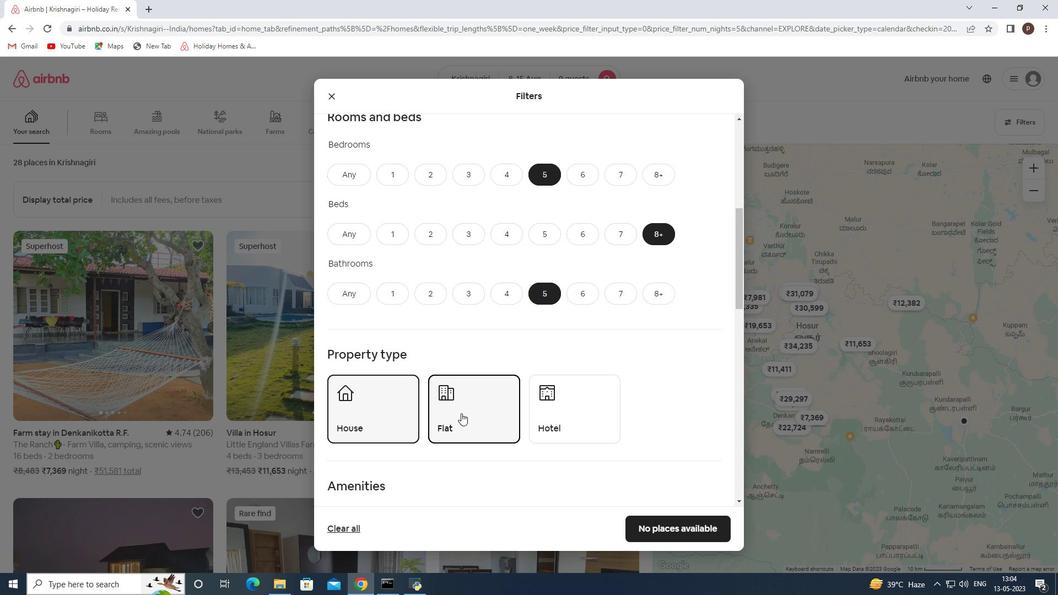 
Action: Mouse scrolled (461, 412) with delta (0, 0)
Screenshot: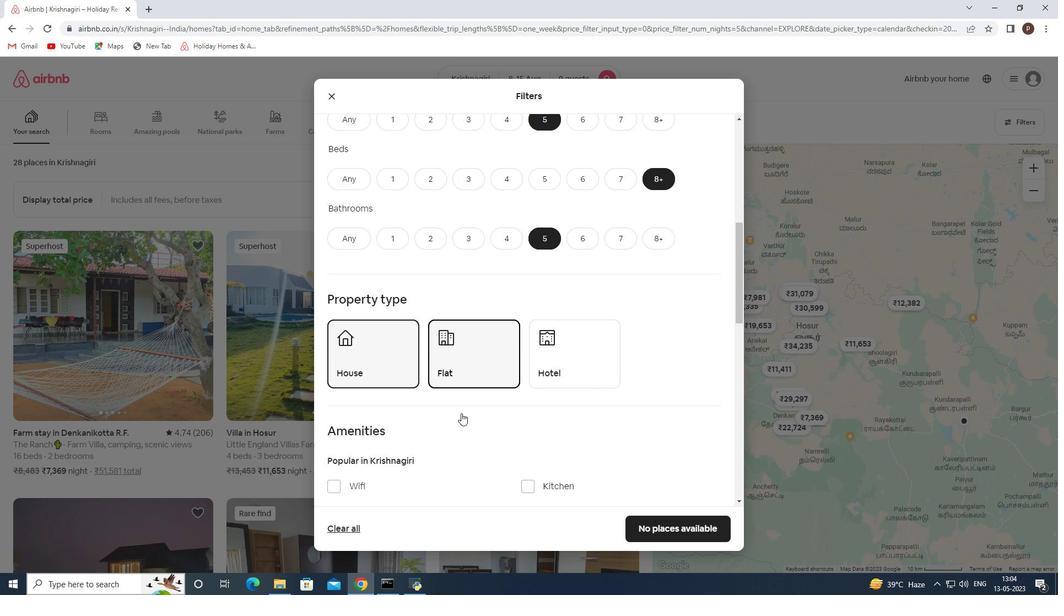 
Action: Mouse scrolled (461, 412) with delta (0, 0)
Screenshot: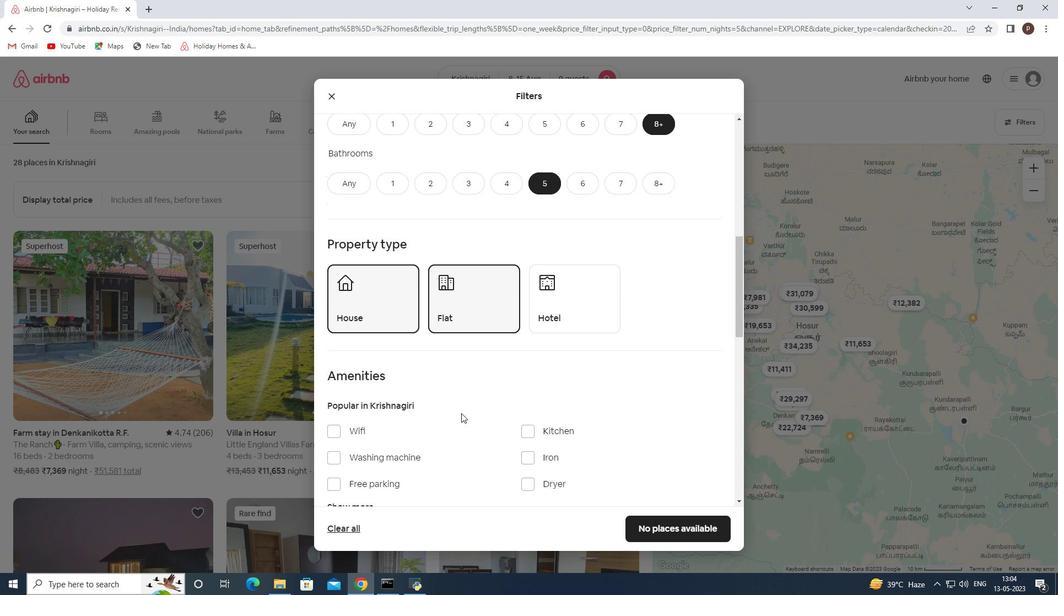 
Action: Mouse moved to (461, 414)
Screenshot: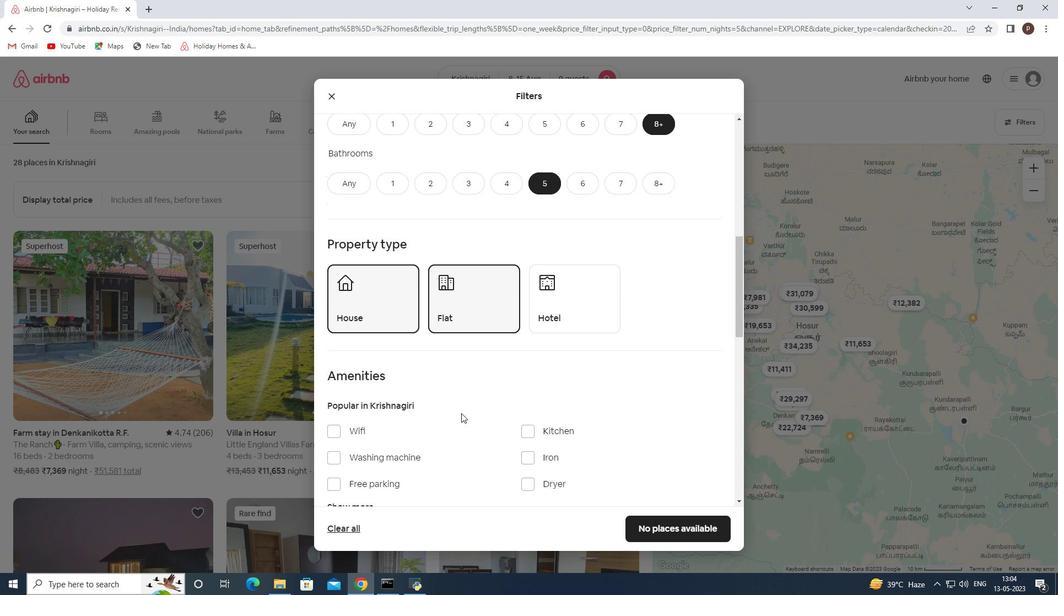 
Action: Mouse scrolled (461, 413) with delta (0, 0)
Screenshot: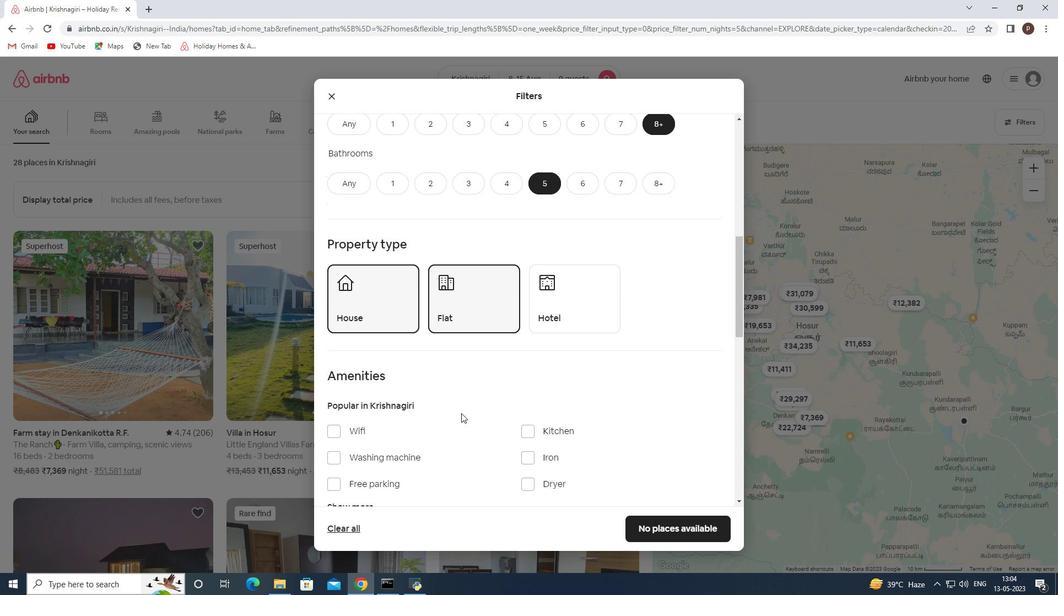 
Action: Mouse moved to (334, 324)
Screenshot: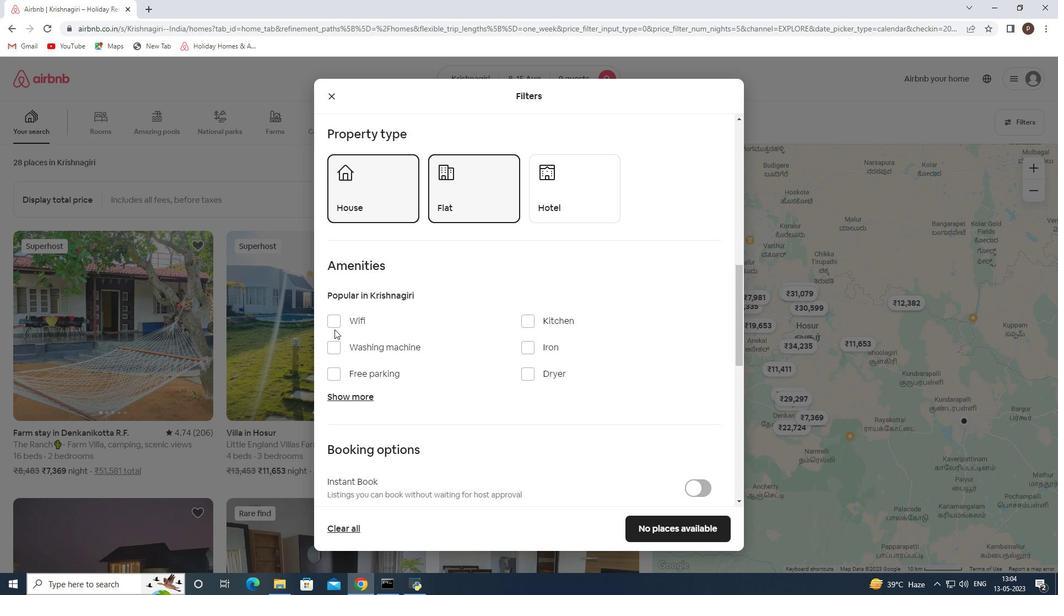 
Action: Mouse pressed left at (334, 324)
Screenshot: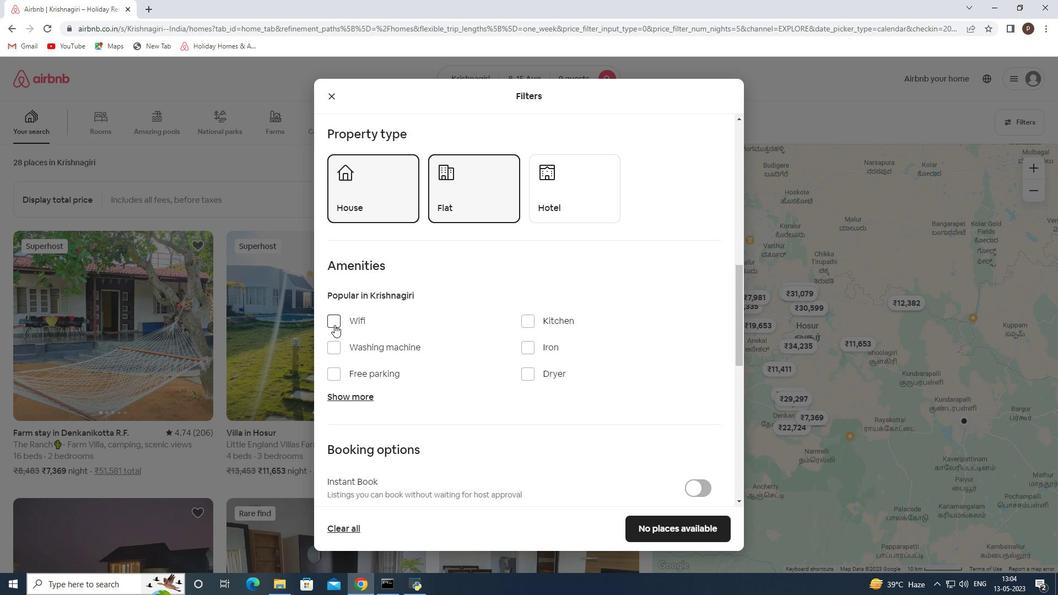 
Action: Mouse moved to (334, 377)
Screenshot: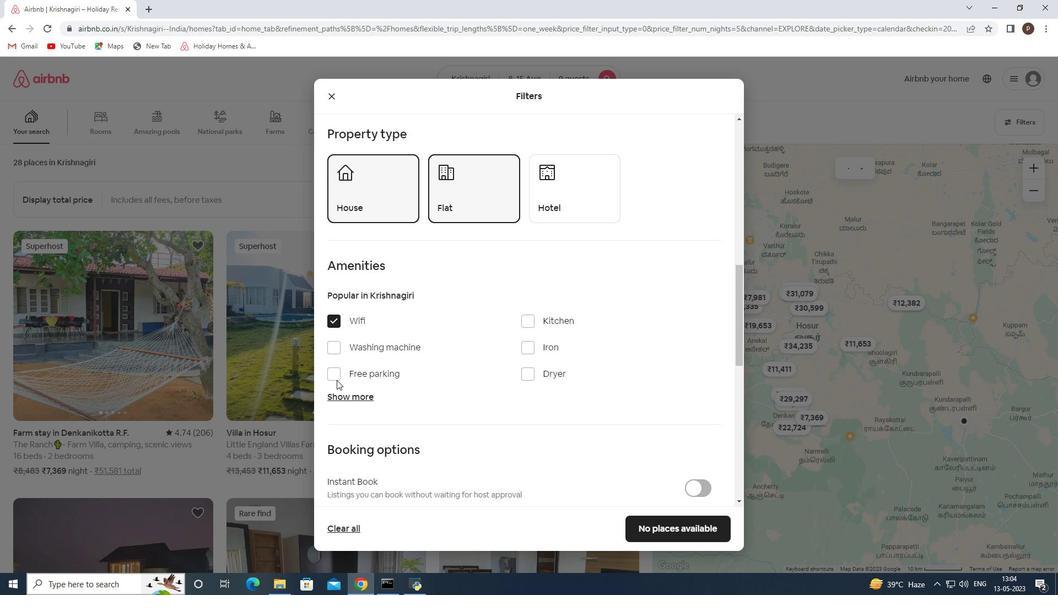 
Action: Mouse pressed left at (334, 377)
Screenshot: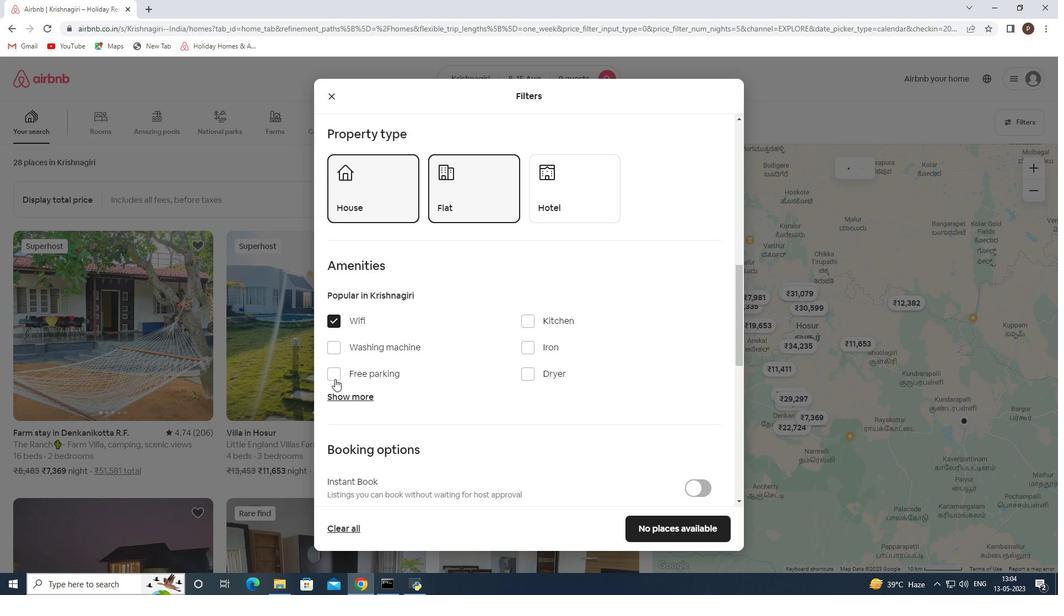 
Action: Mouse moved to (337, 394)
Screenshot: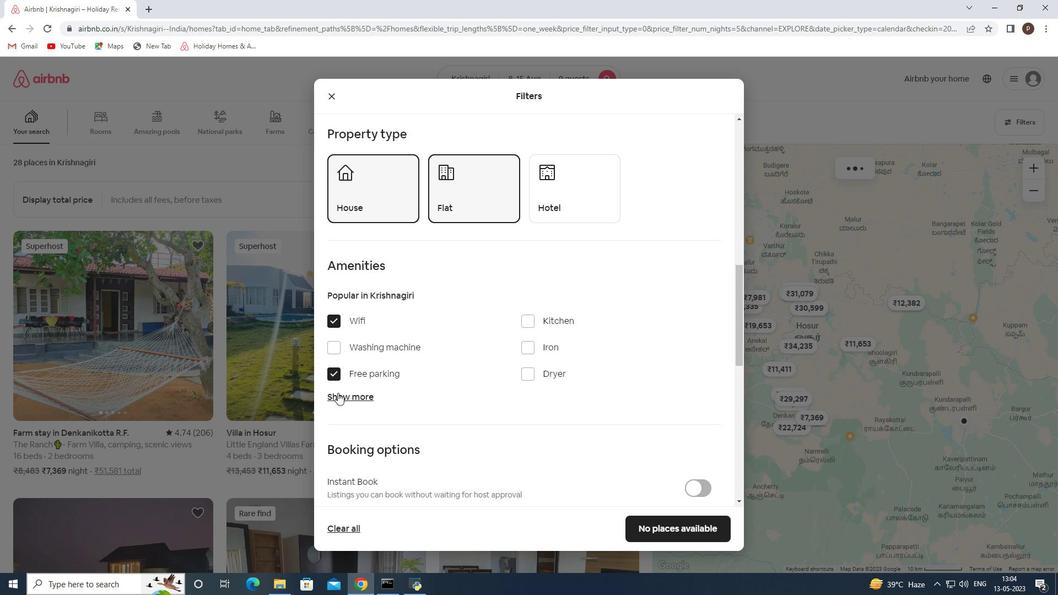
Action: Mouse pressed left at (337, 394)
Screenshot: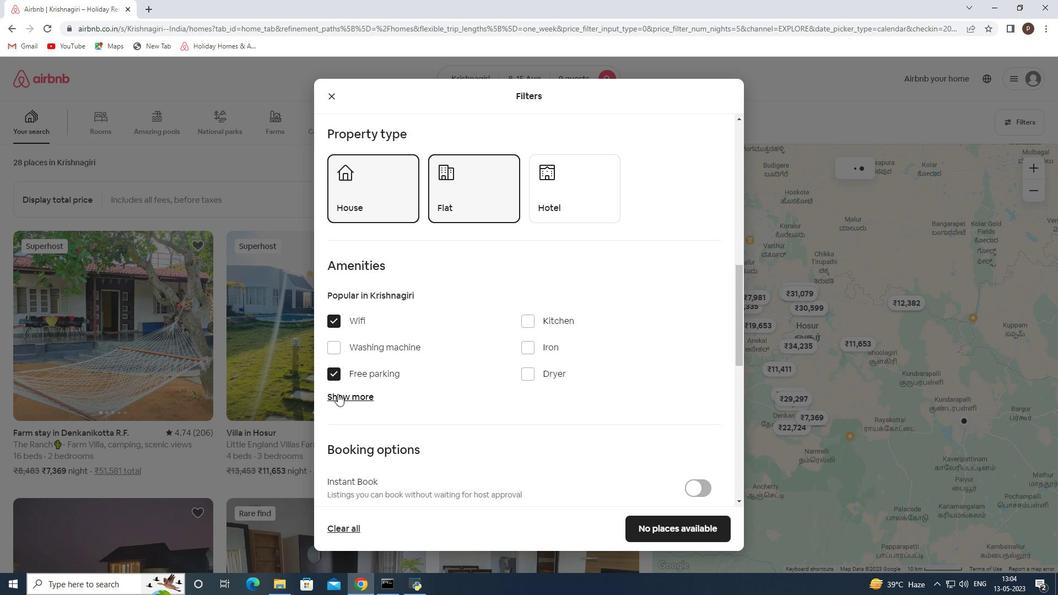 
Action: Mouse moved to (416, 409)
Screenshot: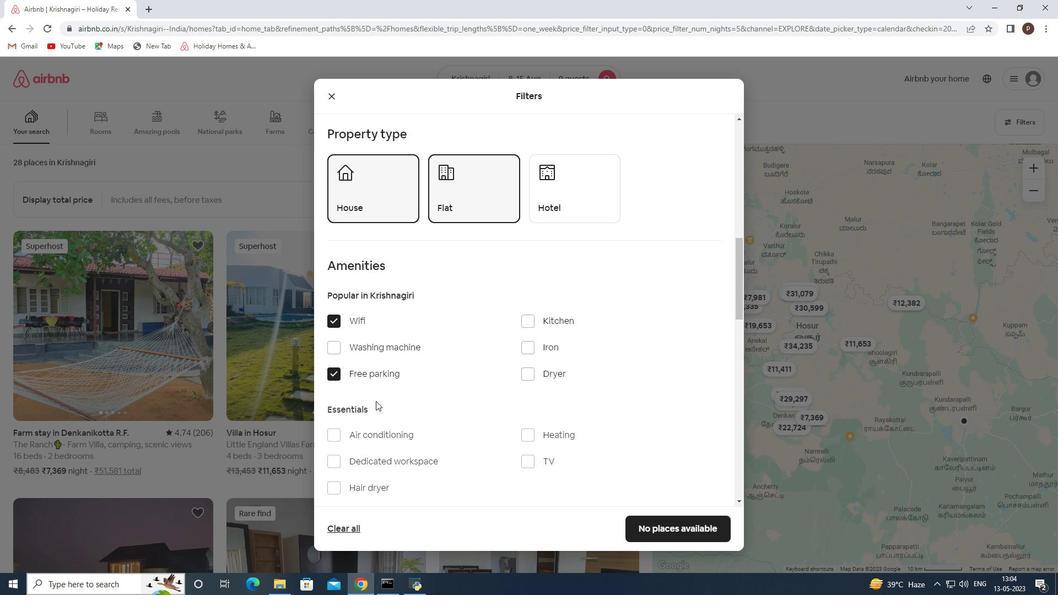 
Action: Mouse scrolled (416, 408) with delta (0, 0)
Screenshot: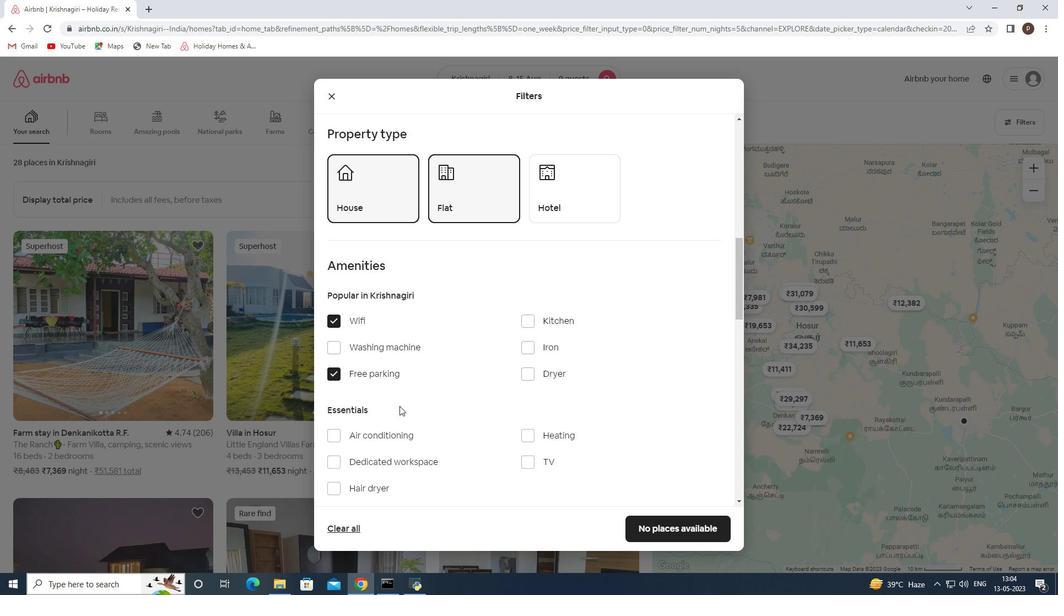 
Action: Mouse moved to (522, 409)
Screenshot: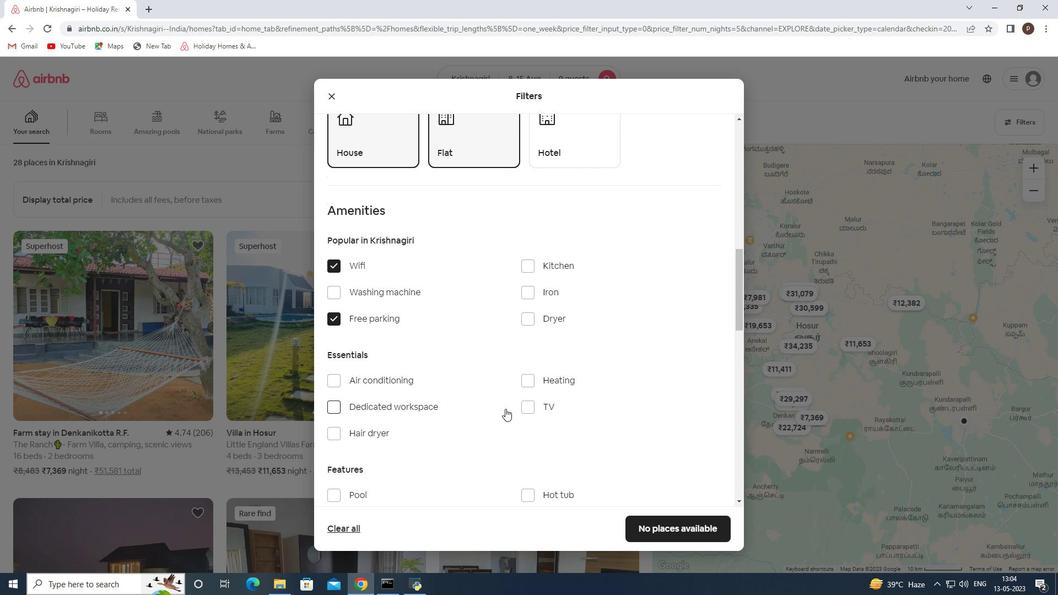 
Action: Mouse pressed left at (522, 409)
Screenshot: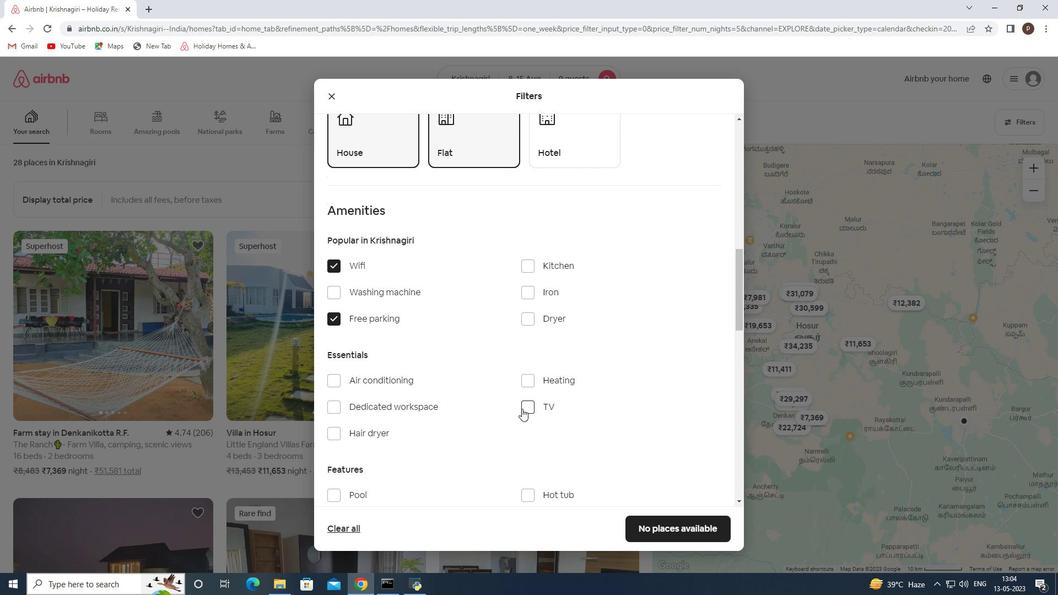 
Action: Mouse moved to (497, 410)
Screenshot: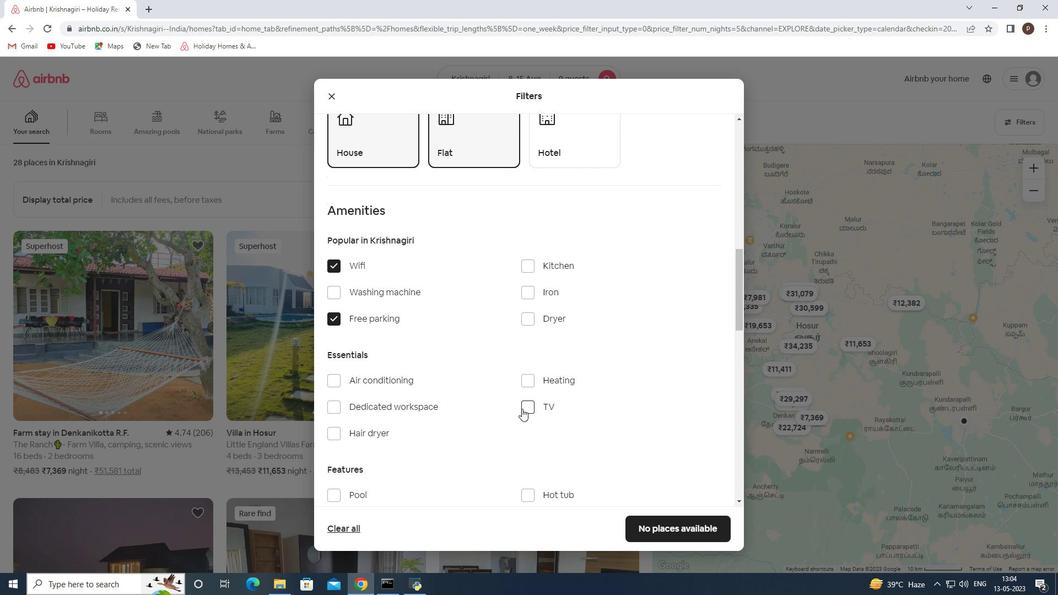 
Action: Mouse scrolled (497, 410) with delta (0, 0)
Screenshot: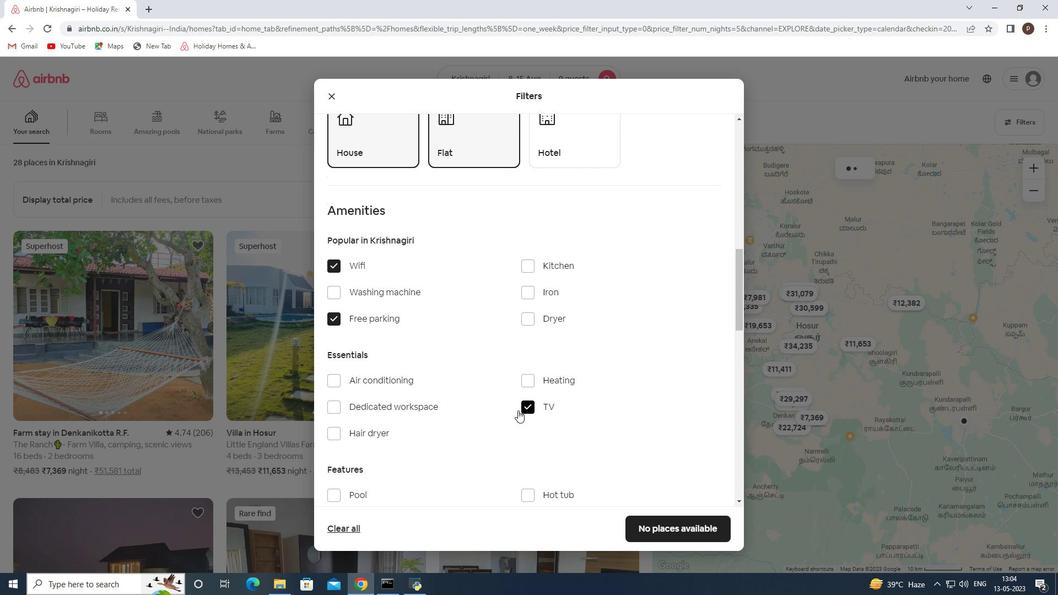 
Action: Mouse moved to (497, 410)
Screenshot: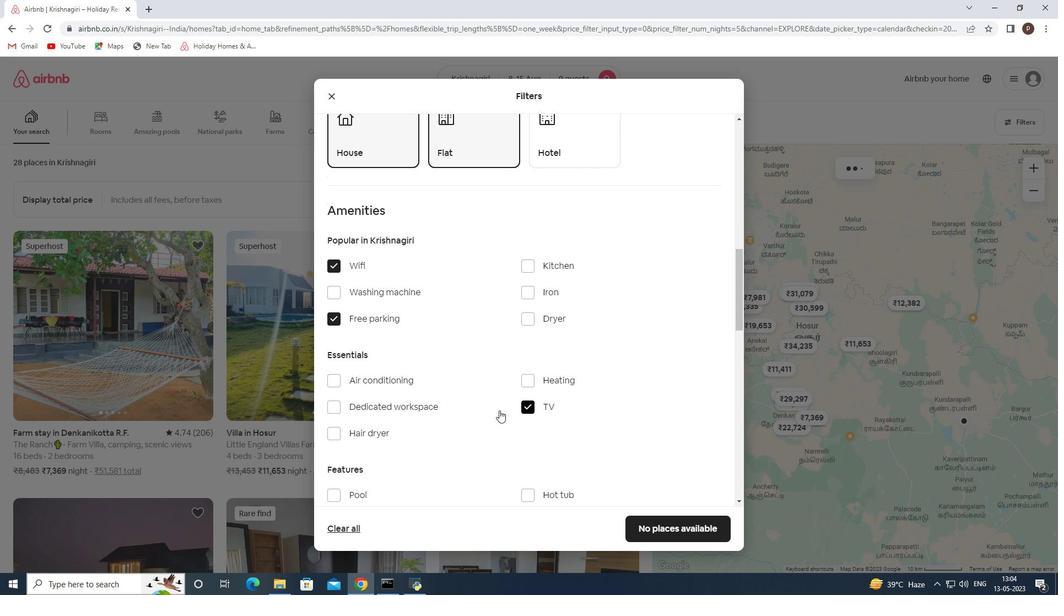 
Action: Mouse scrolled (497, 410) with delta (0, 0)
Screenshot: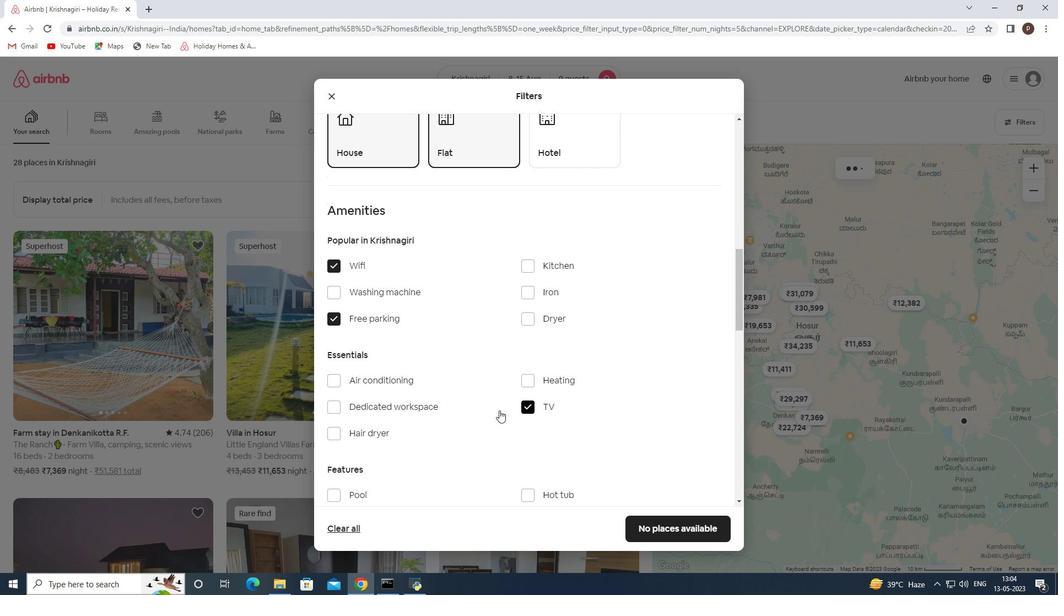 
Action: Mouse moved to (496, 410)
Screenshot: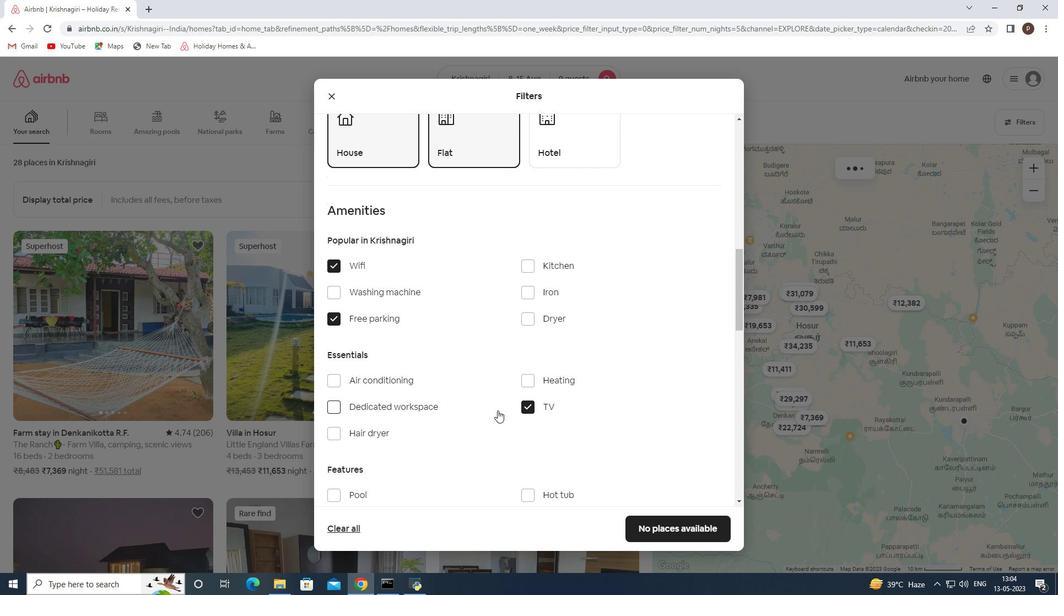 
Action: Mouse scrolled (496, 410) with delta (0, 0)
Screenshot: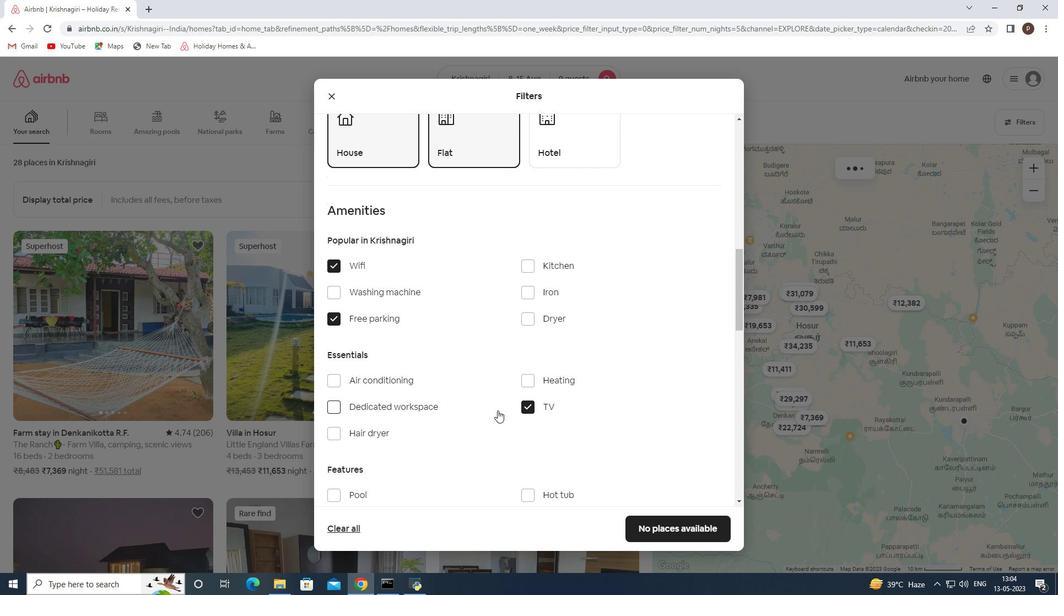 
Action: Mouse moved to (492, 410)
Screenshot: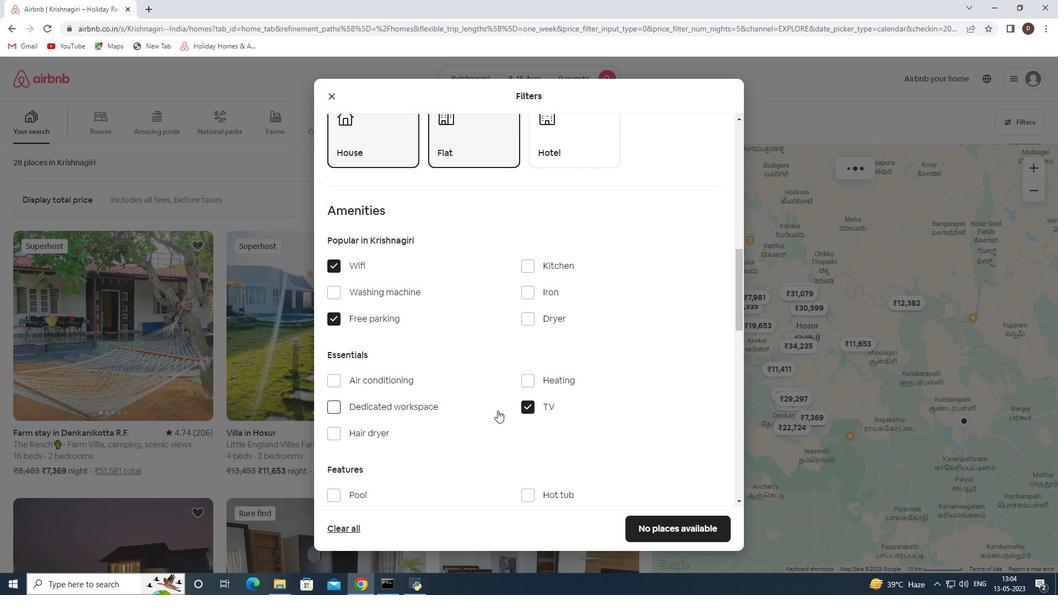 
Action: Mouse scrolled (492, 410) with delta (0, 0)
Screenshot: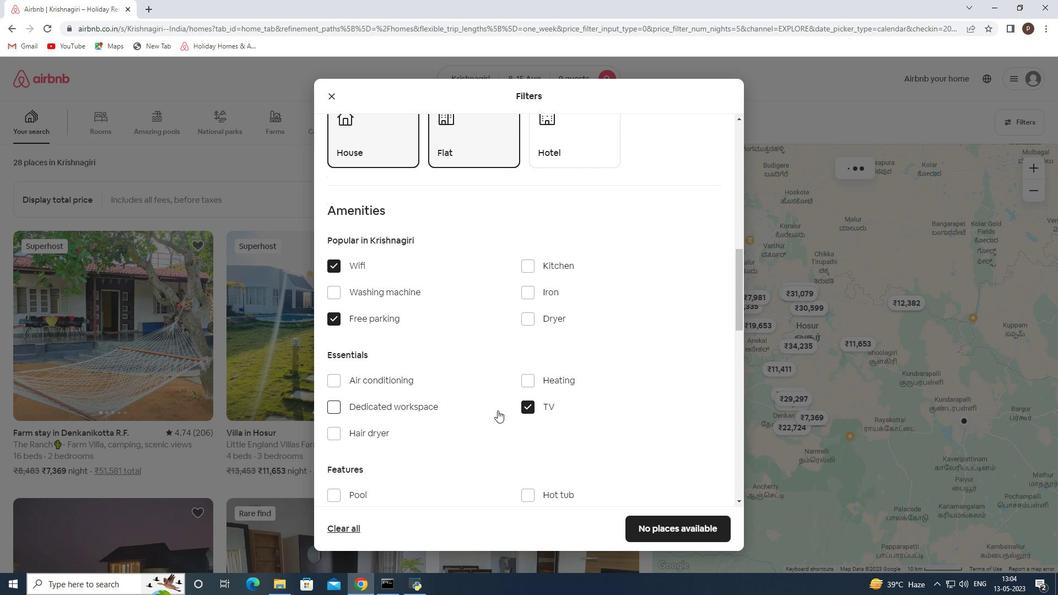 
Action: Mouse moved to (333, 331)
Screenshot: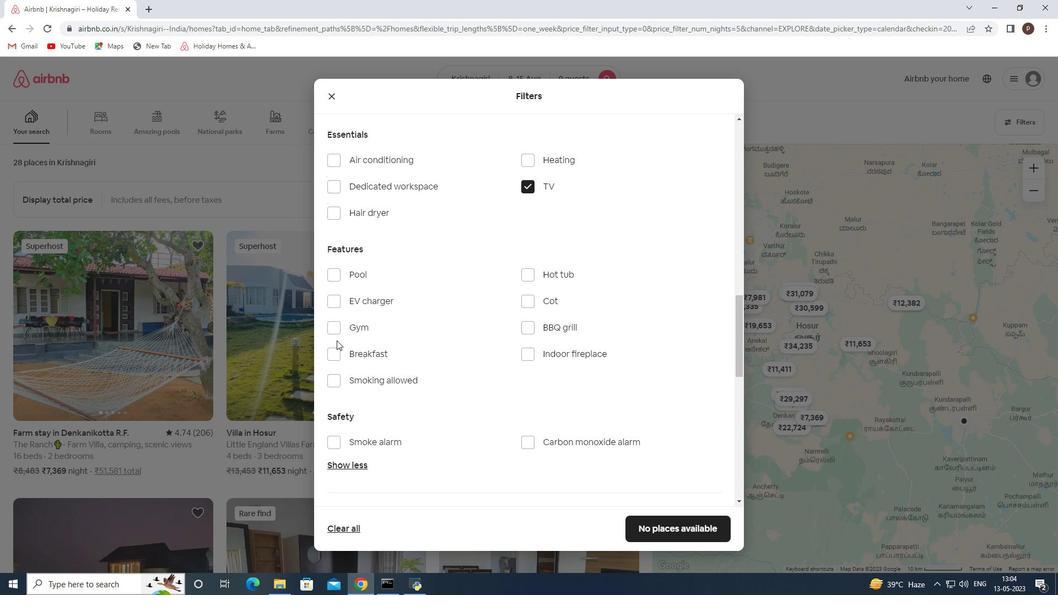 
Action: Mouse pressed left at (333, 331)
Screenshot: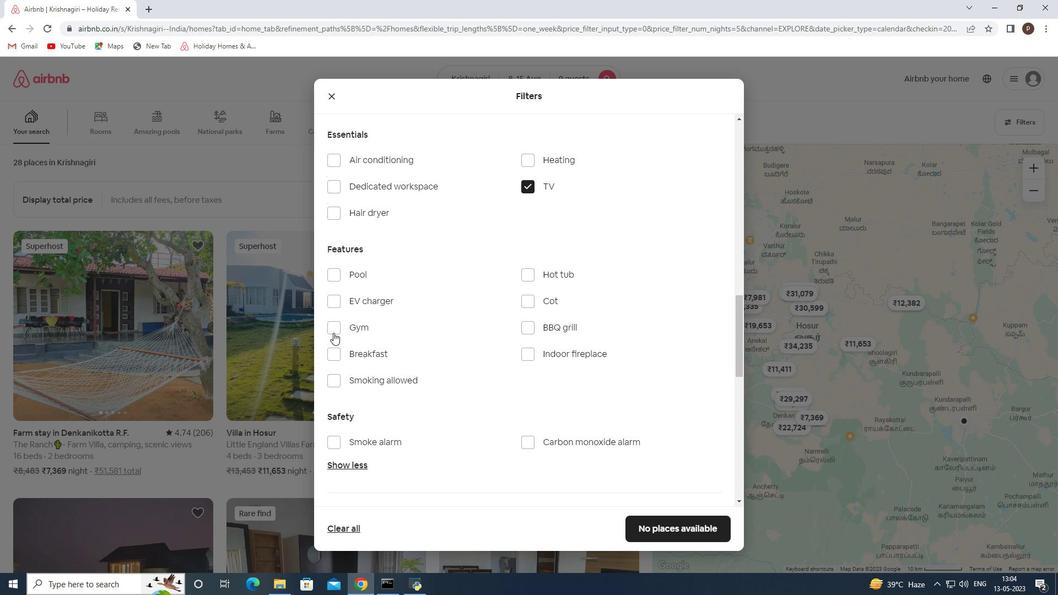 
Action: Mouse moved to (329, 354)
Screenshot: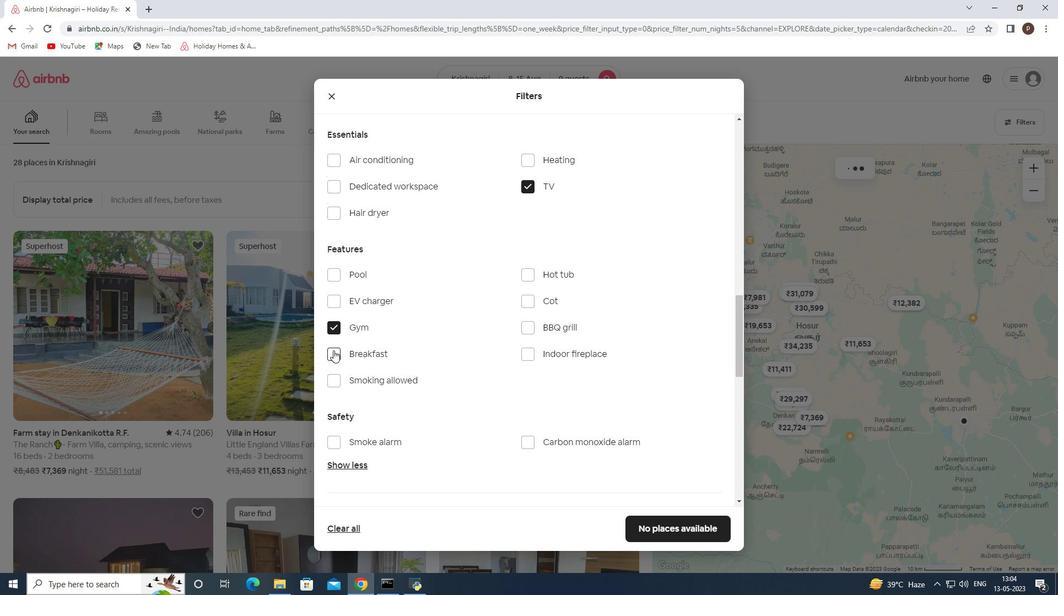 
Action: Mouse pressed left at (329, 354)
Screenshot: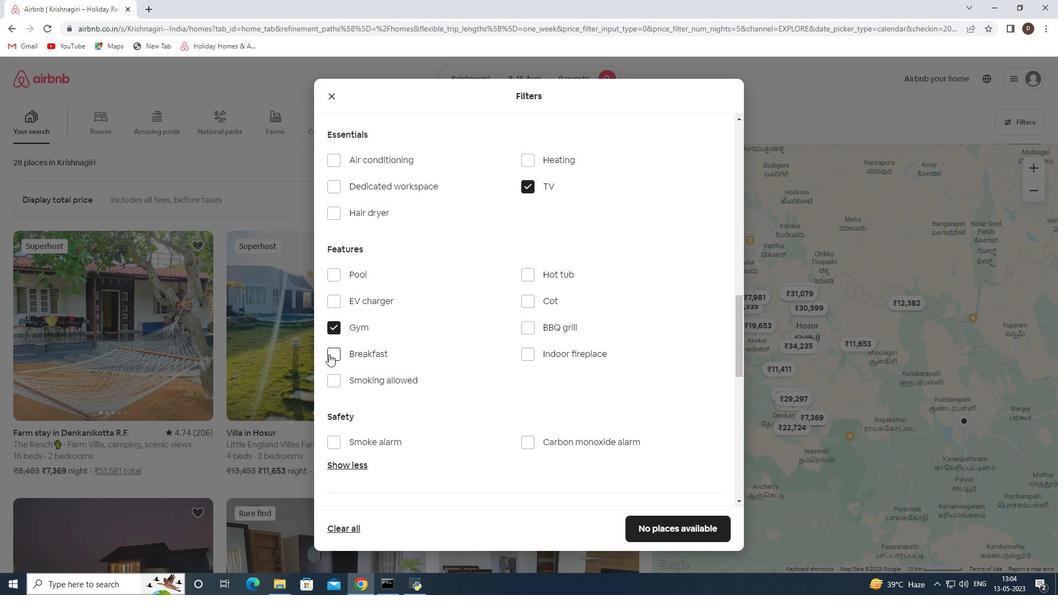 
Action: Mouse moved to (446, 373)
Screenshot: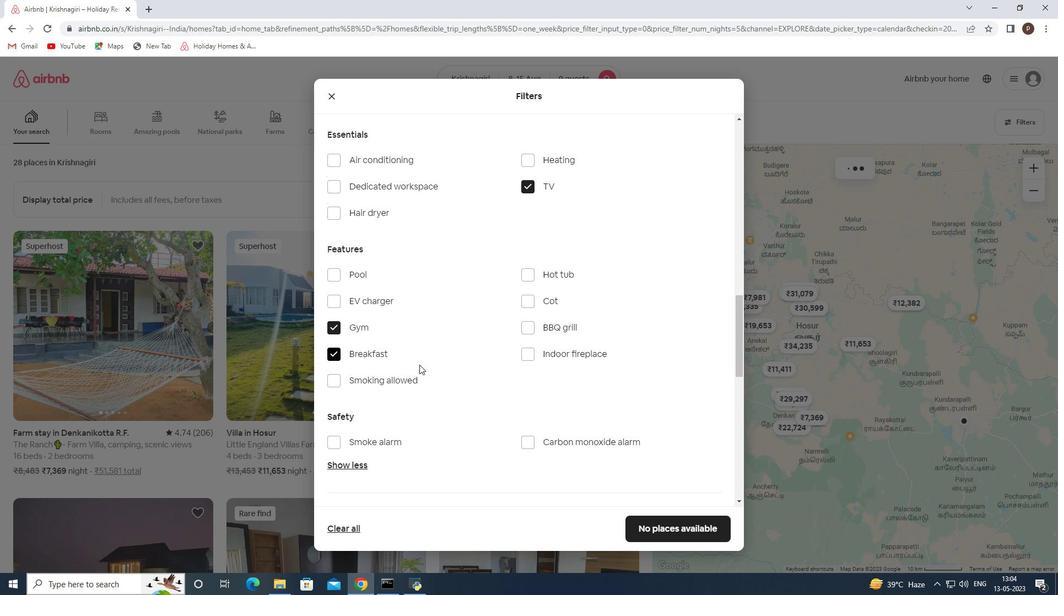 
Action: Mouse scrolled (446, 373) with delta (0, 0)
Screenshot: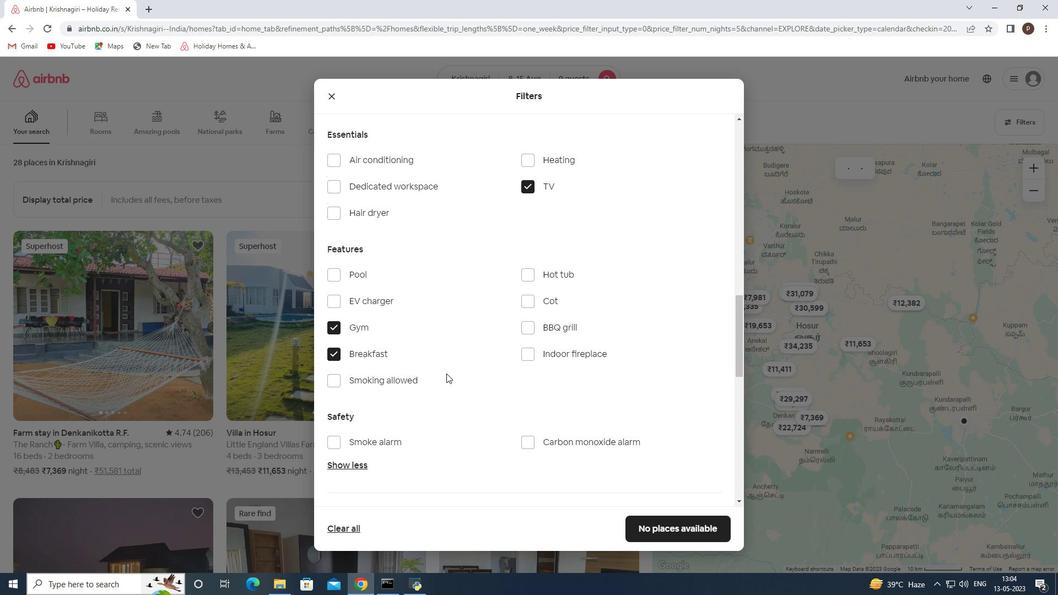
Action: Mouse scrolled (446, 373) with delta (0, 0)
Screenshot: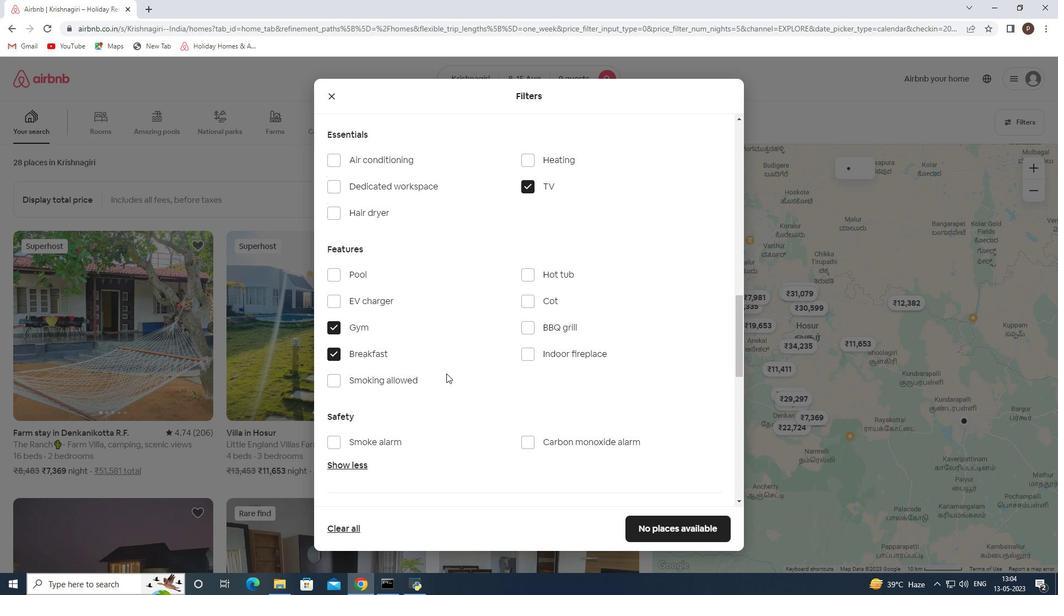 
Action: Mouse scrolled (446, 373) with delta (0, 0)
Screenshot: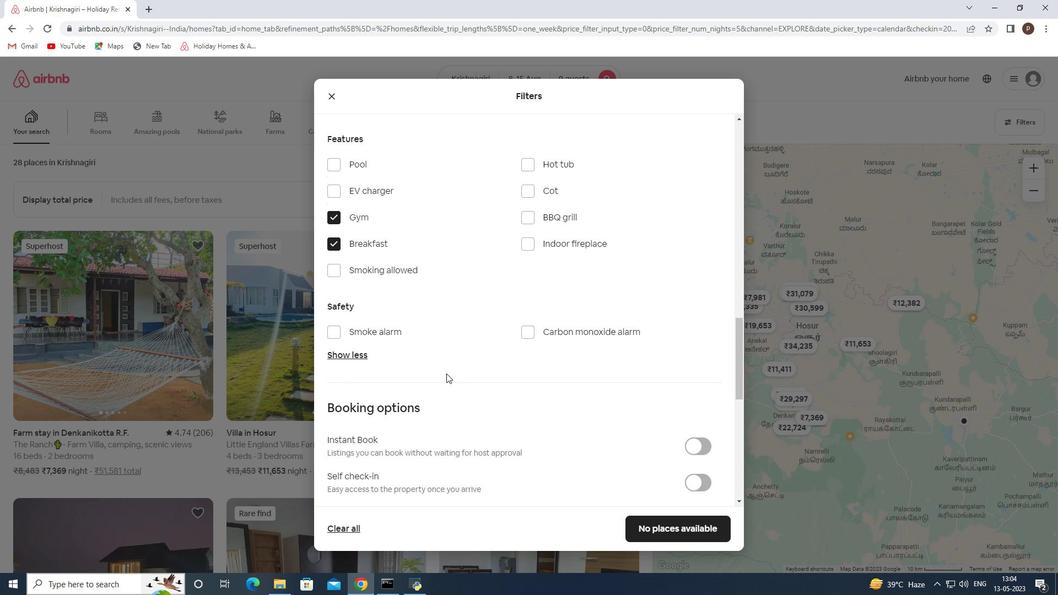 
Action: Mouse scrolled (446, 373) with delta (0, 0)
Screenshot: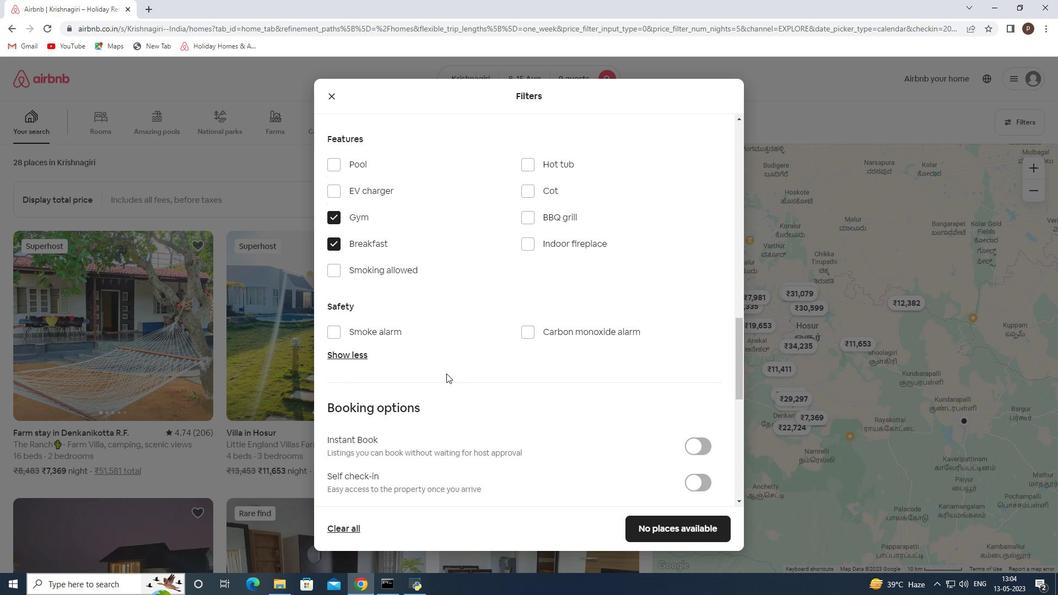 
Action: Mouse scrolled (446, 373) with delta (0, 0)
Screenshot: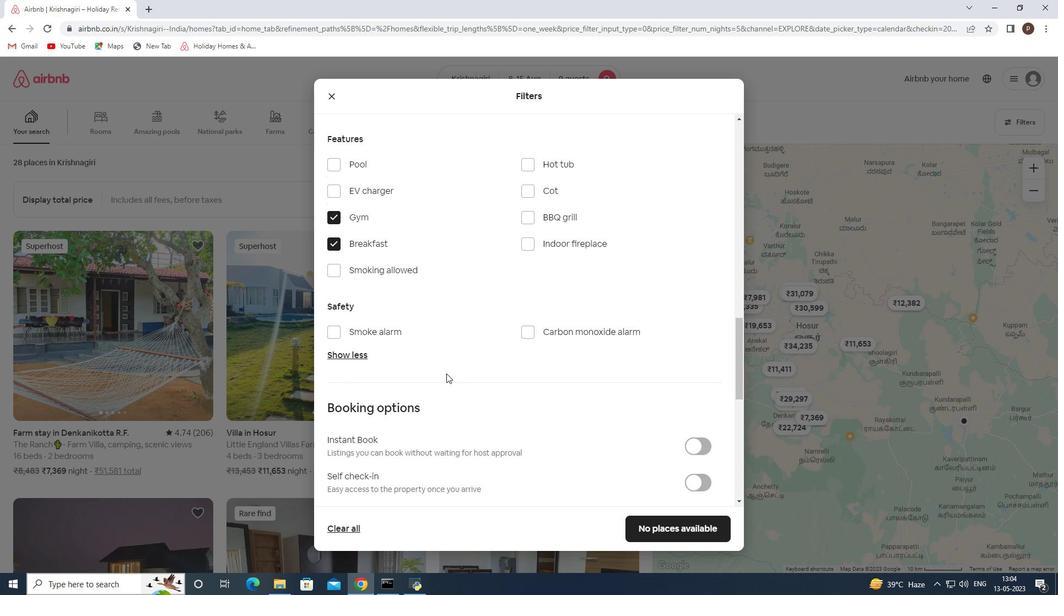 
Action: Mouse moved to (694, 317)
Screenshot: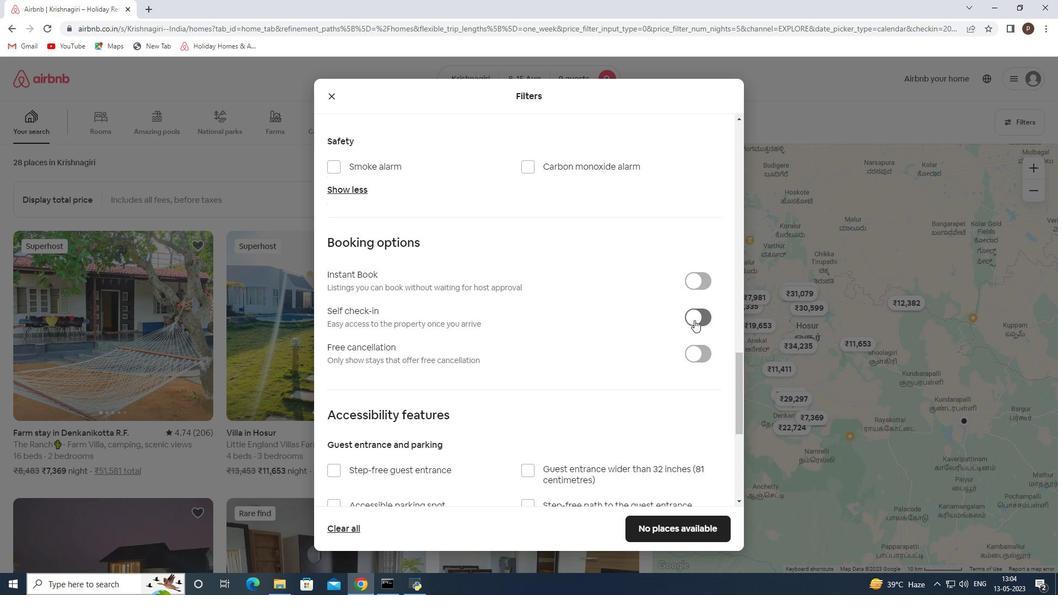 
Action: Mouse pressed left at (694, 317)
Screenshot: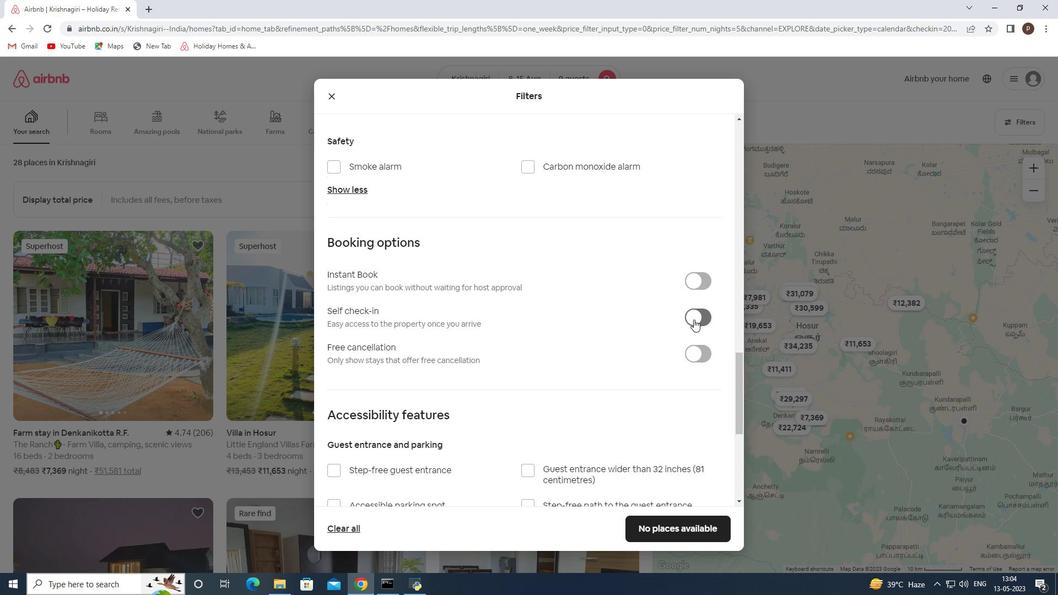 
Action: Mouse moved to (505, 361)
Screenshot: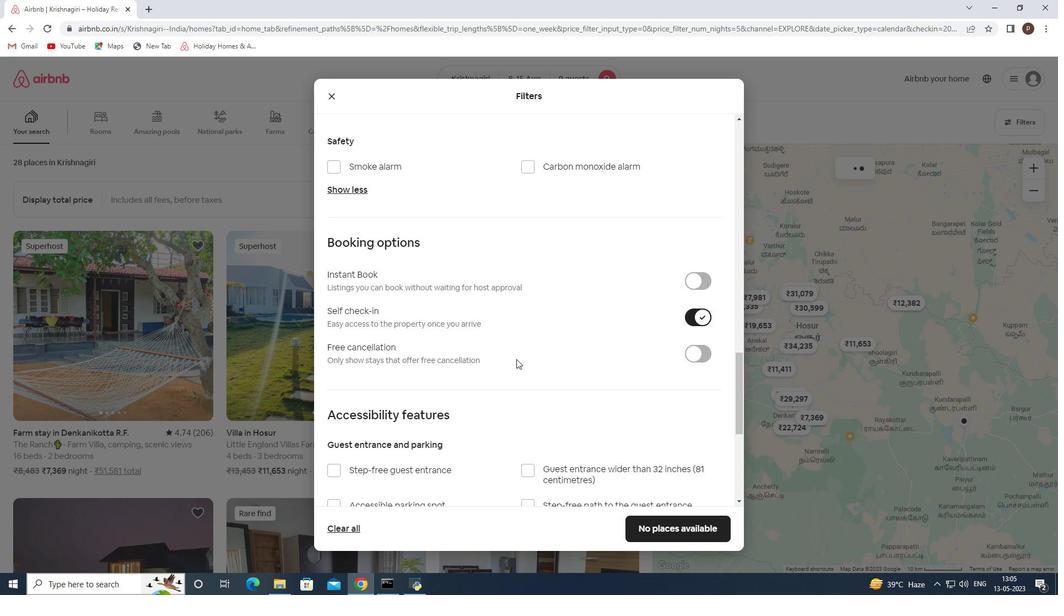 
Action: Mouse scrolled (505, 361) with delta (0, 0)
Screenshot: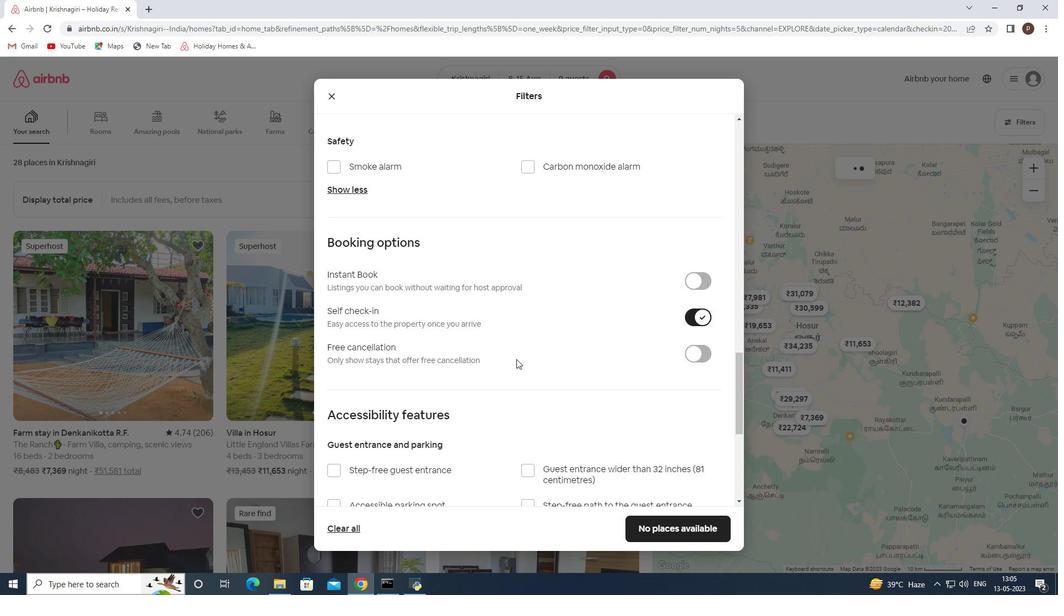 
Action: Mouse moved to (503, 362)
Screenshot: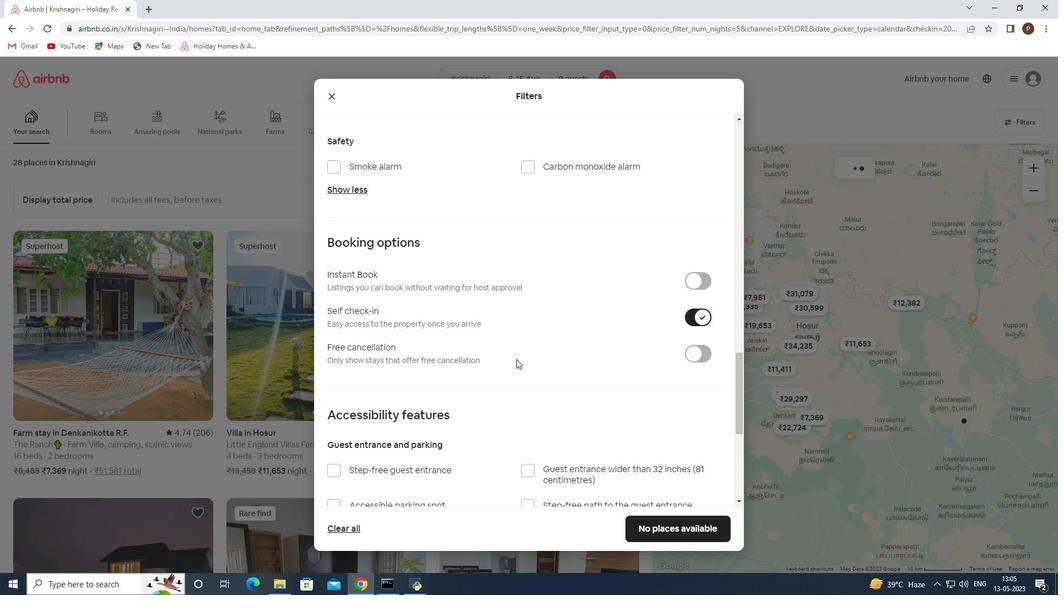 
Action: Mouse scrolled (503, 361) with delta (0, 0)
Screenshot: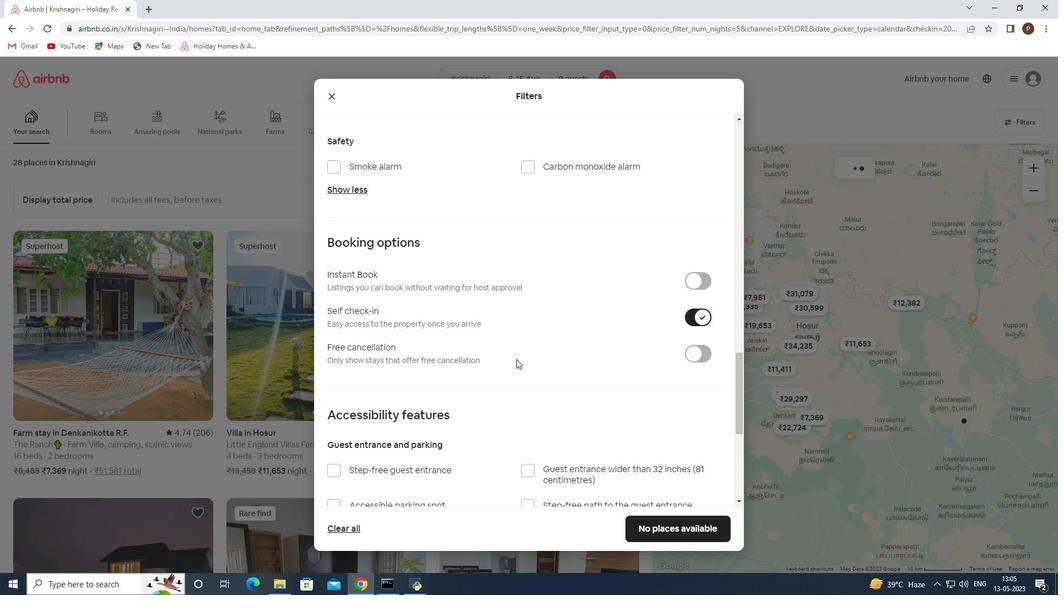 
Action: Mouse moved to (502, 362)
Screenshot: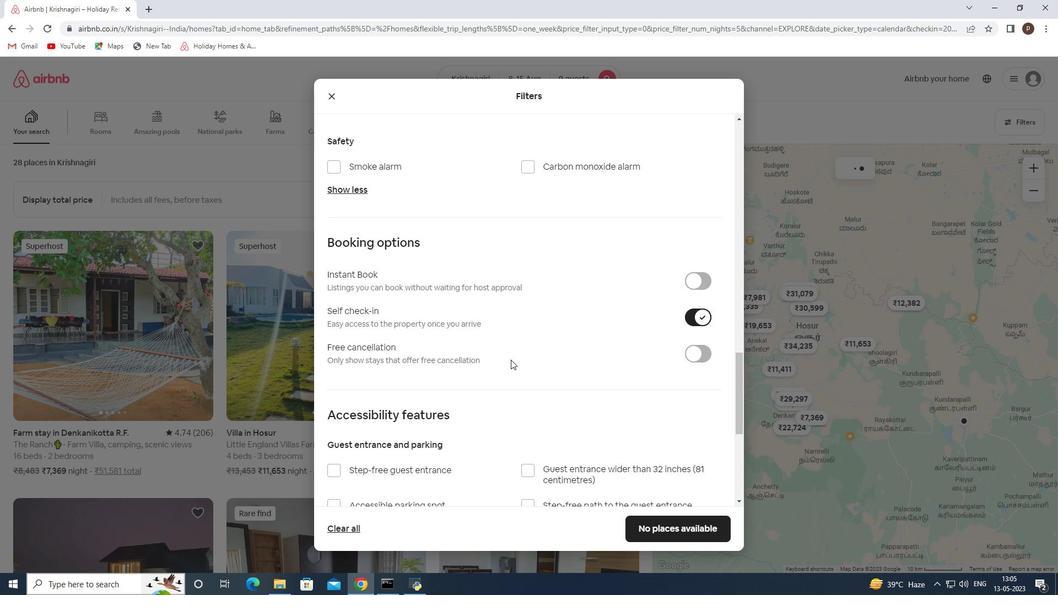 
Action: Mouse scrolled (502, 362) with delta (0, 0)
Screenshot: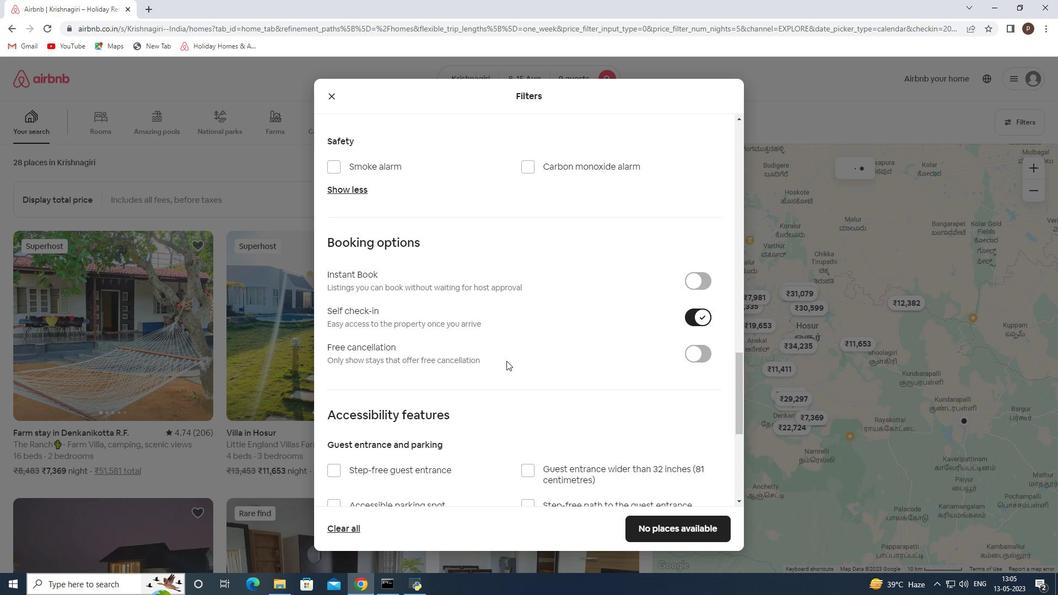 
Action: Mouse moved to (501, 362)
Screenshot: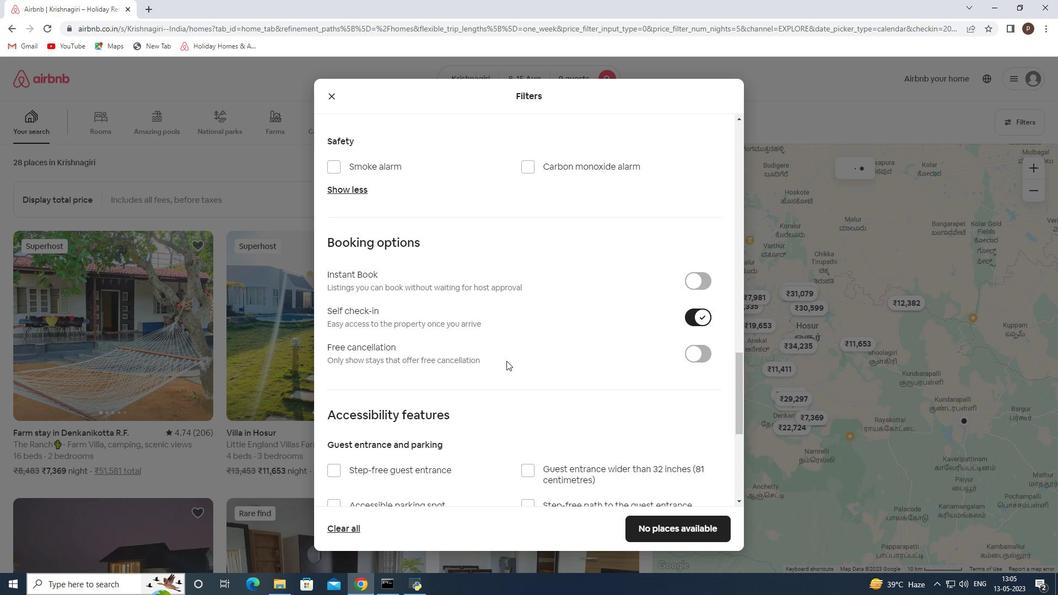
Action: Mouse scrolled (501, 362) with delta (0, 0)
Screenshot: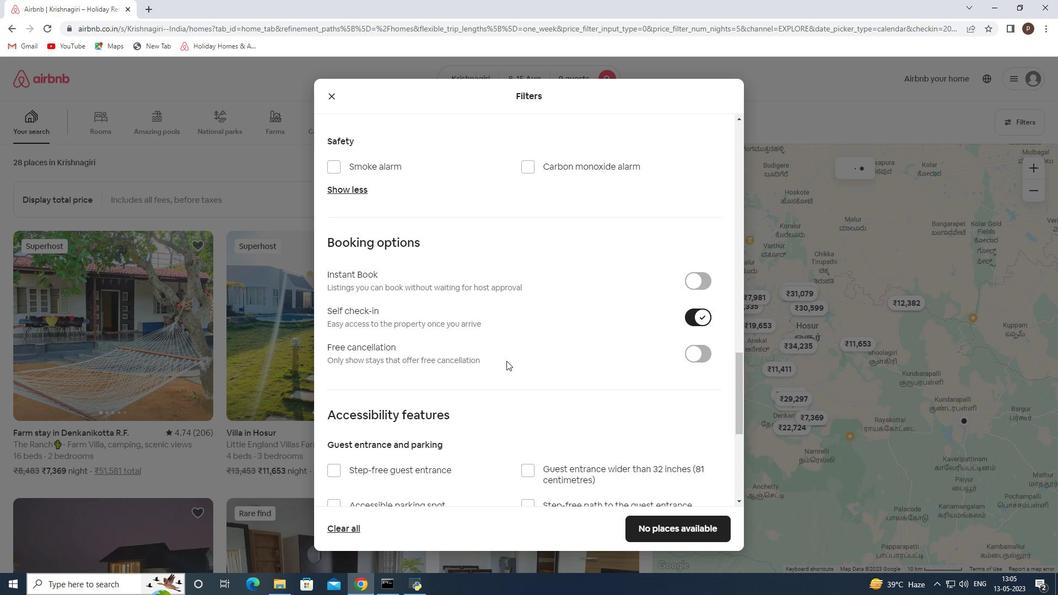 
Action: Mouse moved to (437, 368)
Screenshot: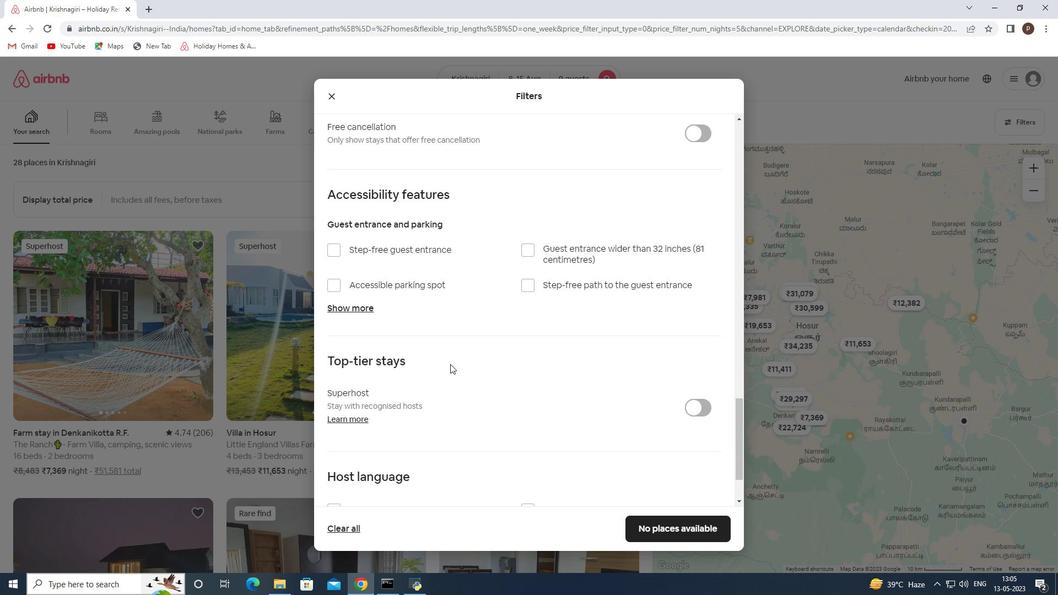 
Action: Mouse scrolled (437, 368) with delta (0, 0)
Screenshot: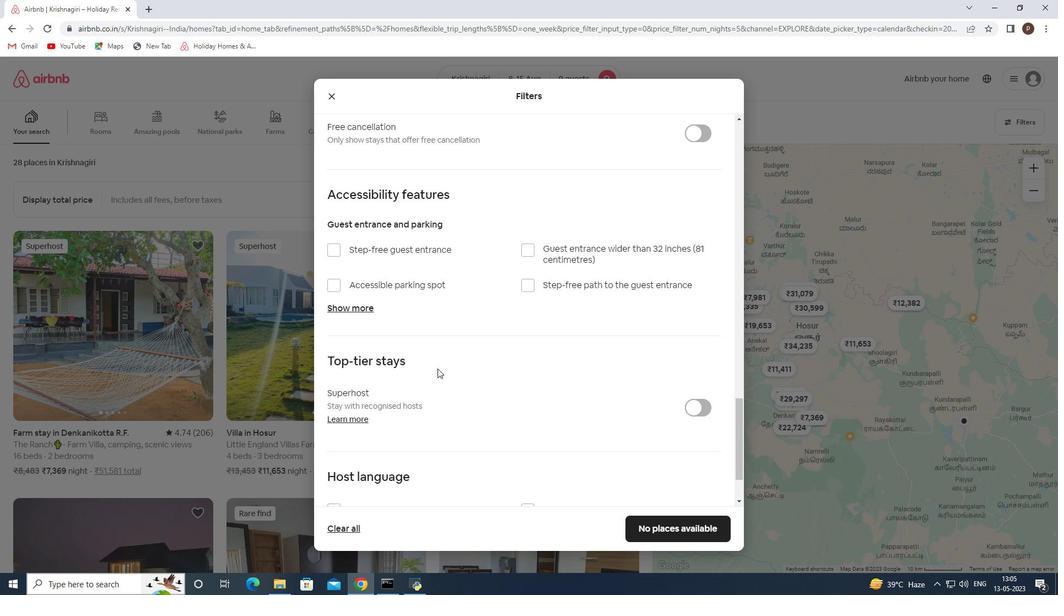 
Action: Mouse scrolled (437, 368) with delta (0, 0)
Screenshot: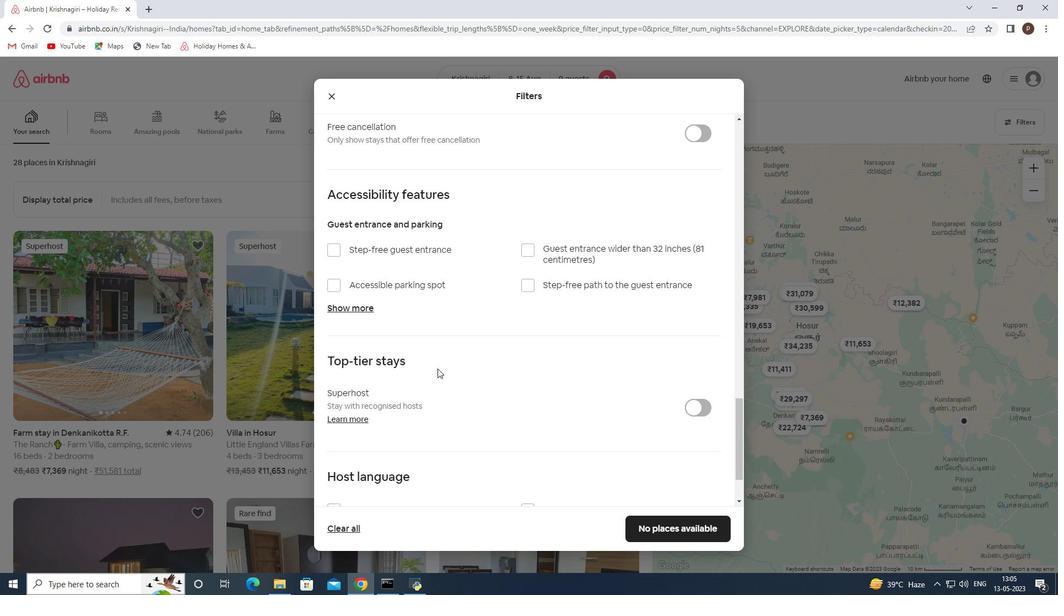 
Action: Mouse scrolled (437, 368) with delta (0, 0)
Screenshot: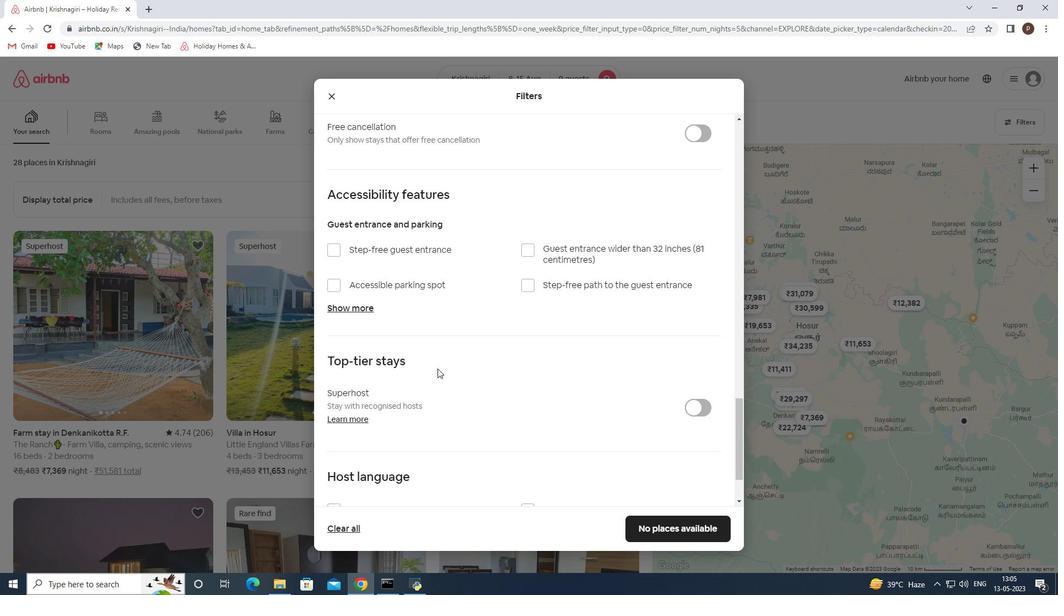 
Action: Mouse scrolled (437, 368) with delta (0, 0)
Screenshot: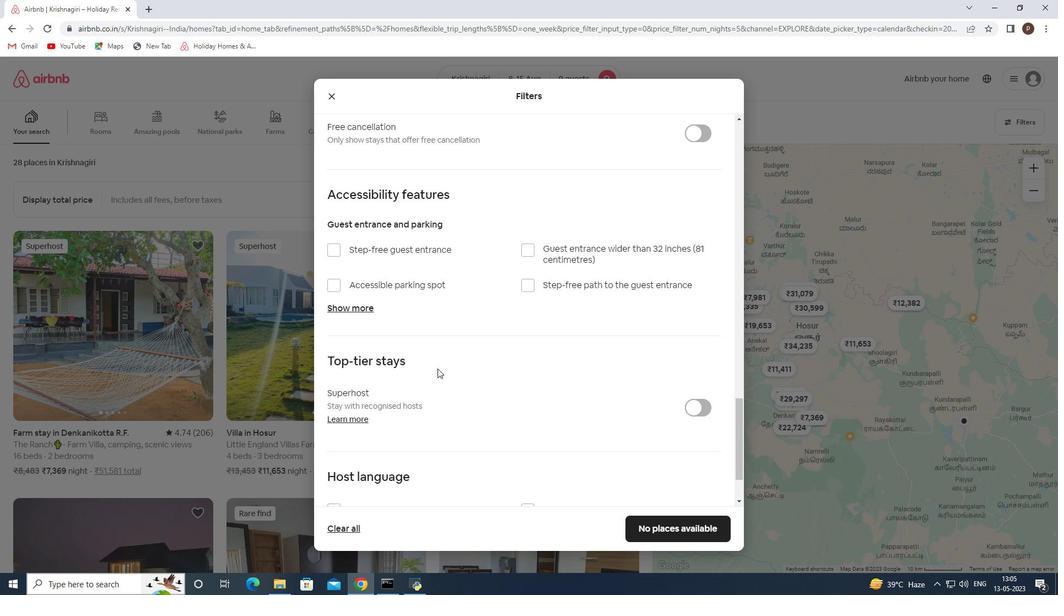 
Action: Mouse scrolled (437, 368) with delta (0, 0)
Screenshot: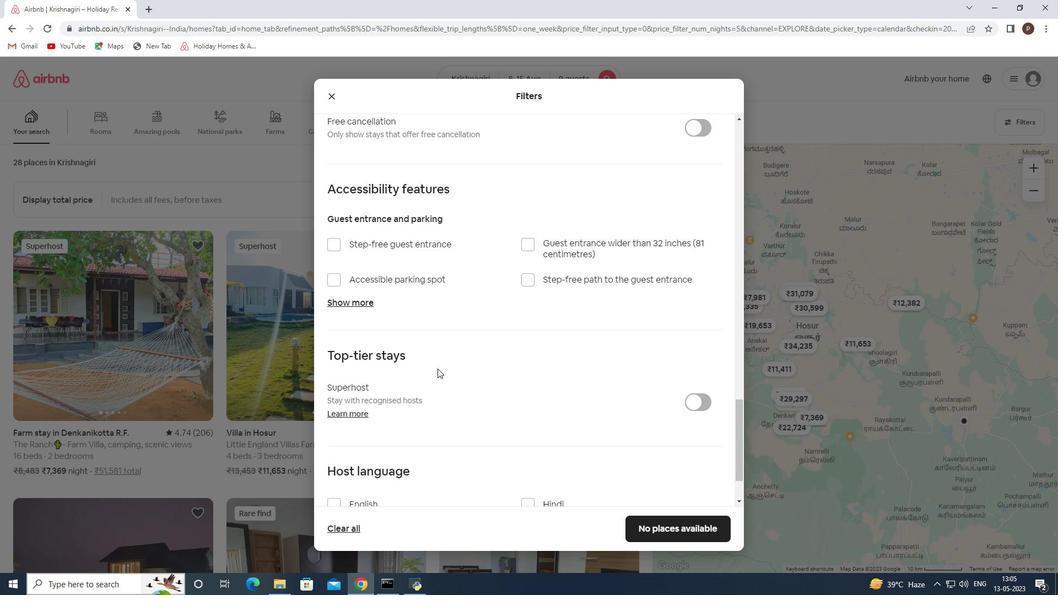 
Action: Mouse moved to (334, 428)
Screenshot: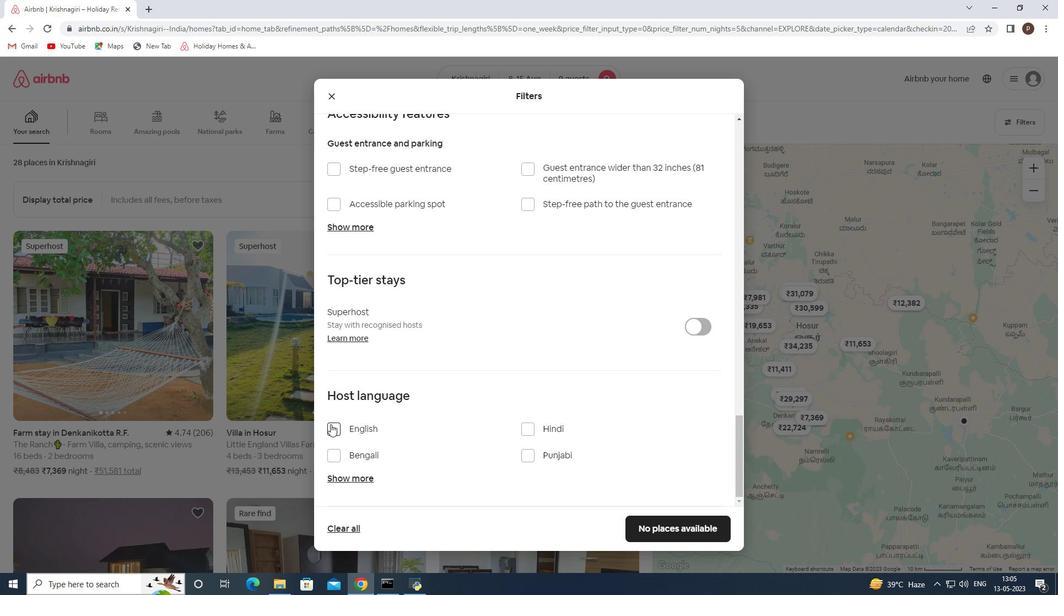 
Action: Mouse pressed left at (334, 428)
Screenshot: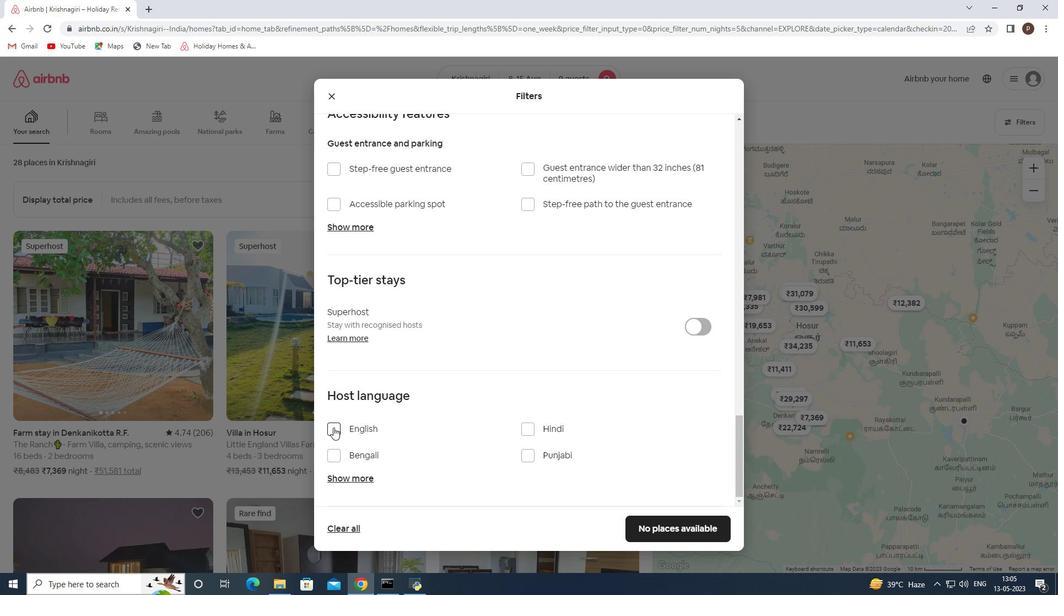 
Action: Mouse moved to (669, 523)
Screenshot: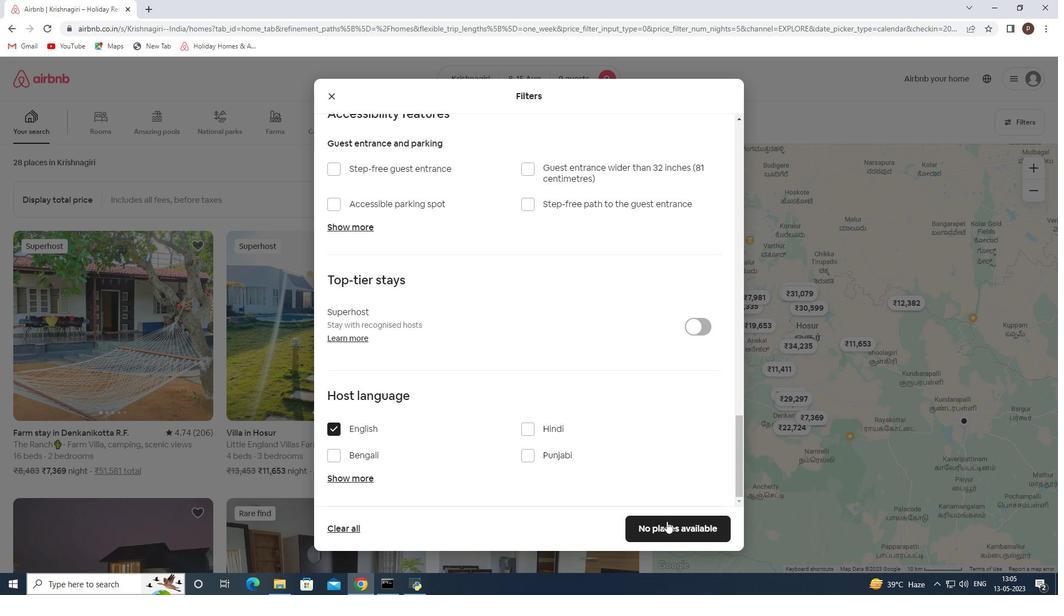 
Action: Mouse pressed left at (669, 523)
Screenshot: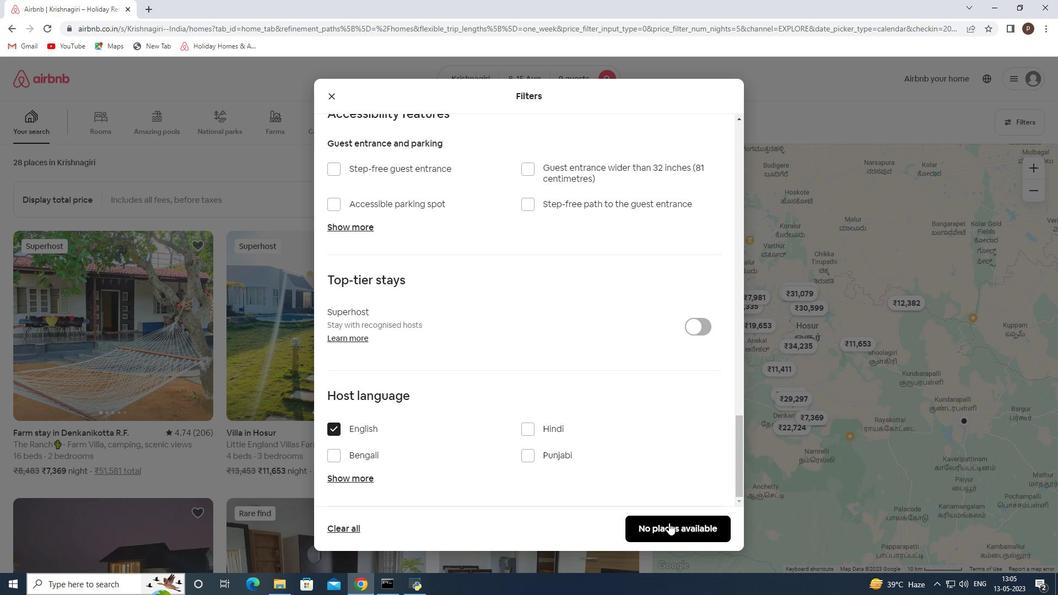 
Action: Mouse moved to (672, 522)
Screenshot: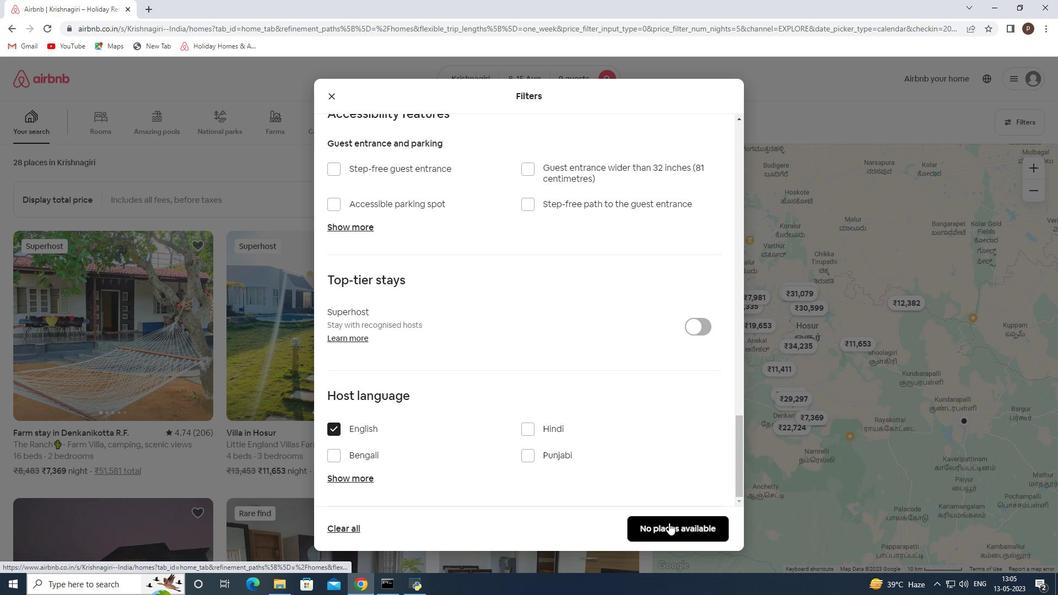 
